 Task: Look for space in Venado Tuerto, Argentina from 12th  August, 2023 to 15th August, 2023 for 3 adults in price range Rs.12000 to Rs.16000. Place can be entire place with 2 bedrooms having 3 beds and 1 bathroom. Property type can be house, flat, guest house. Amenities needed are: heating. Booking option can be shelf check-in. Required host language is English.
Action: Mouse moved to (428, 89)
Screenshot: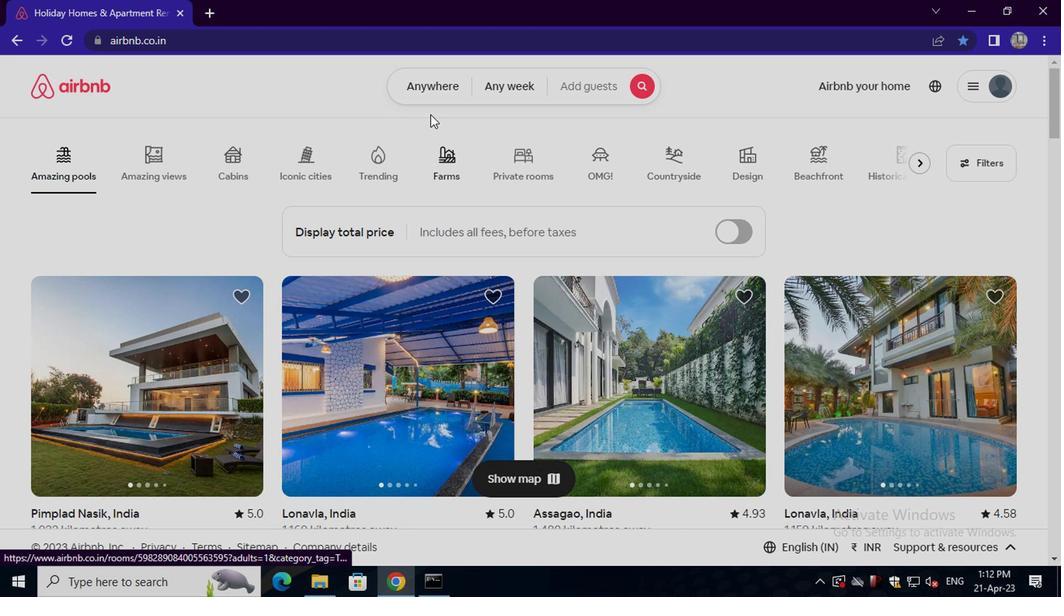 
Action: Mouse pressed left at (428, 89)
Screenshot: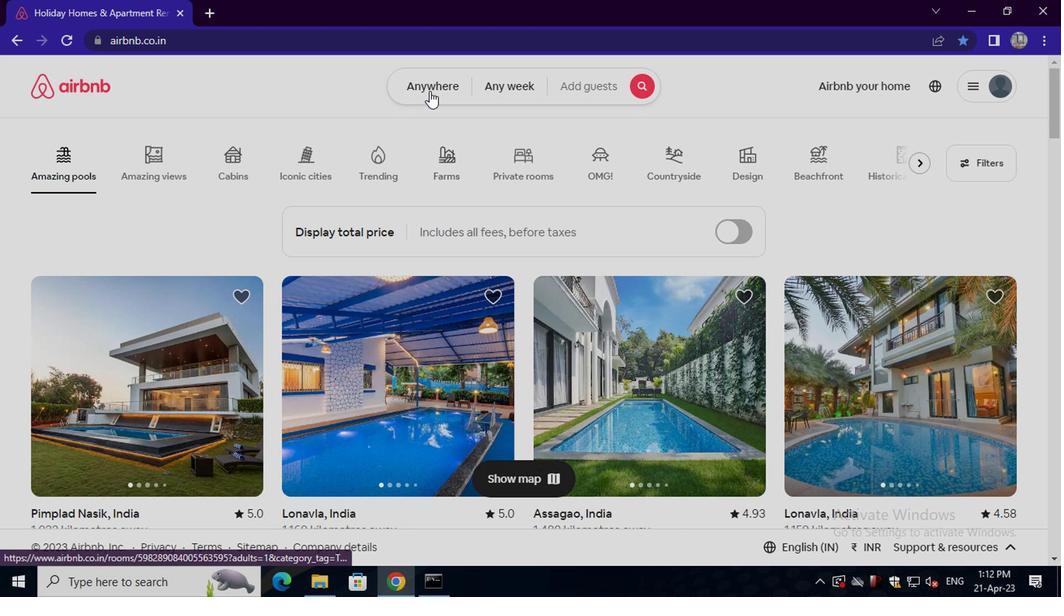 
Action: Mouse moved to (314, 150)
Screenshot: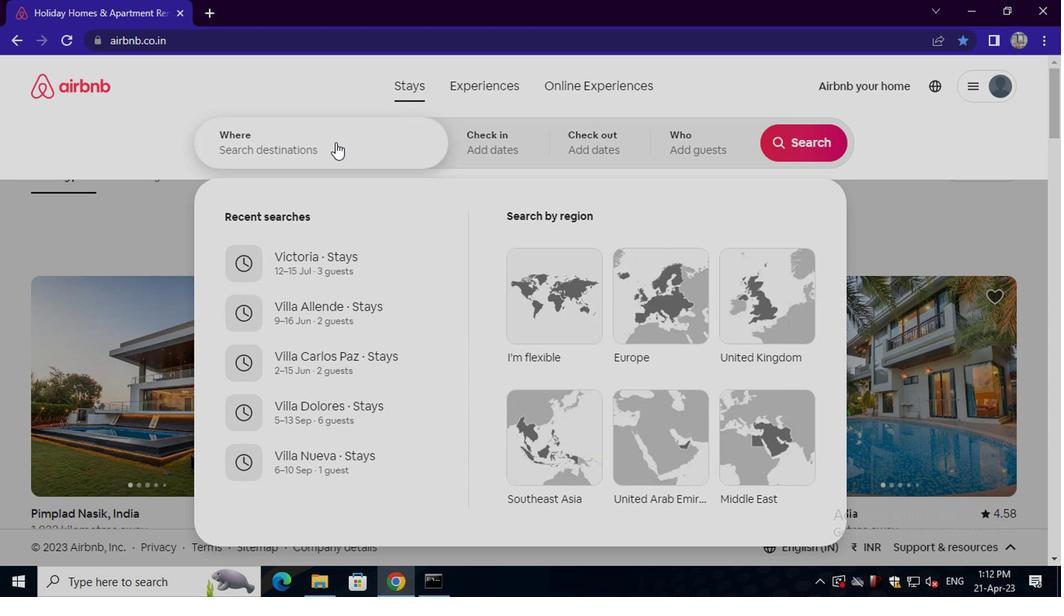 
Action: Mouse pressed left at (314, 150)
Screenshot: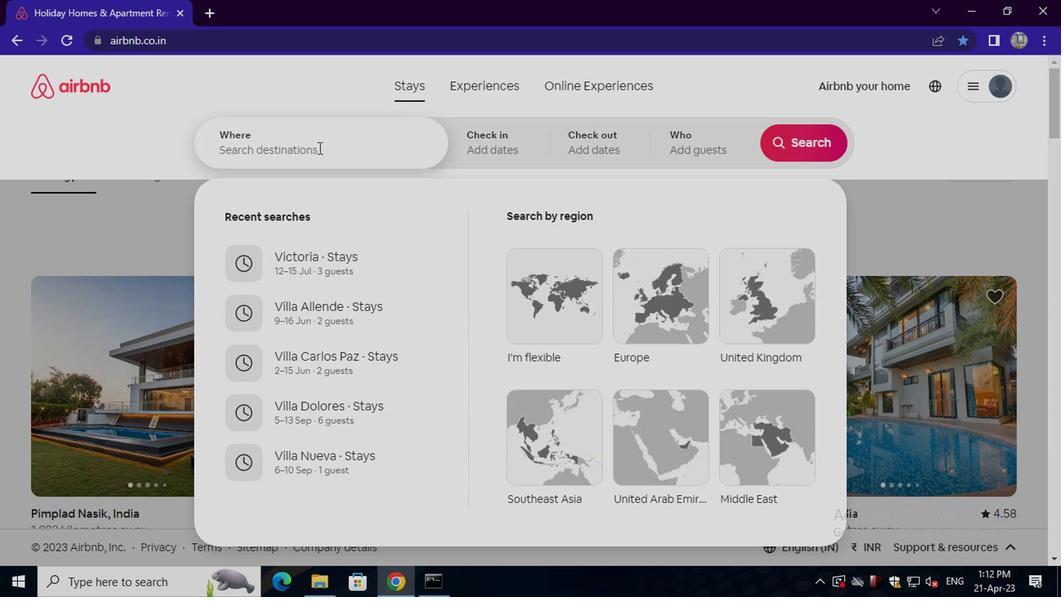 
Action: Key pressed venado
Screenshot: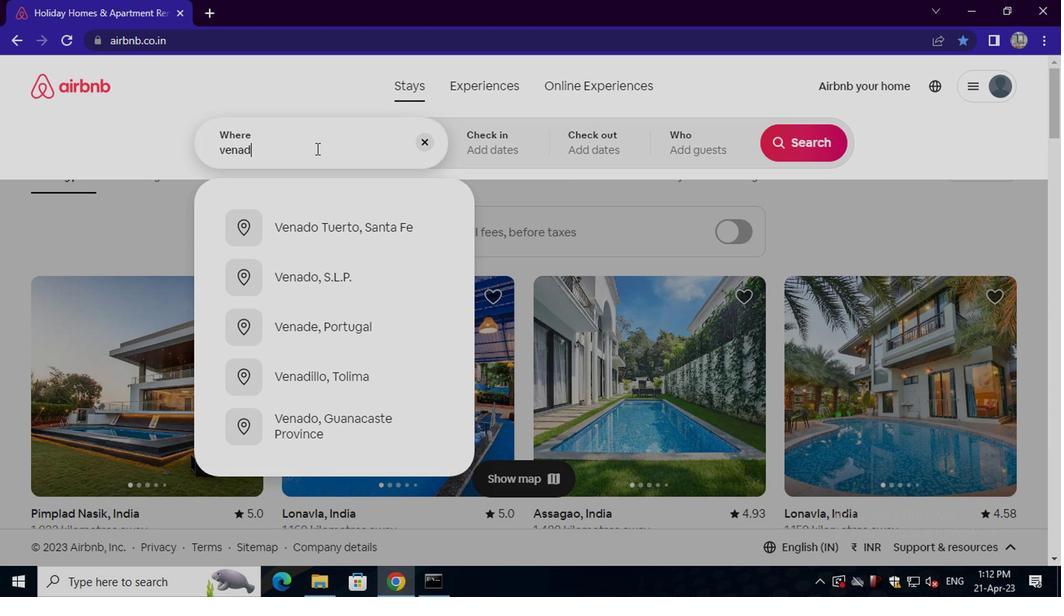 
Action: Mouse moved to (316, 230)
Screenshot: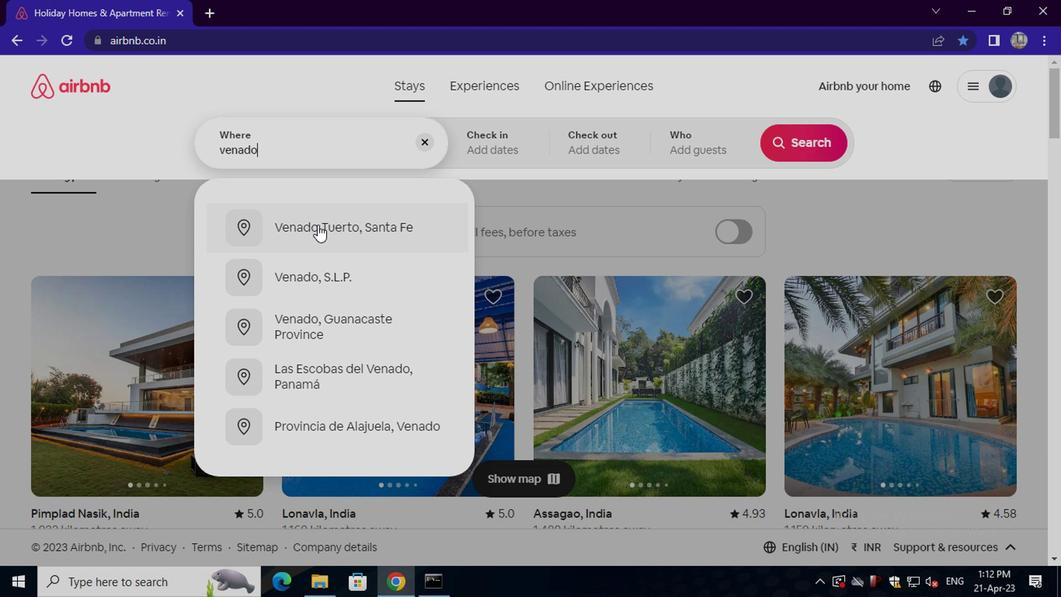 
Action: Mouse pressed left at (316, 230)
Screenshot: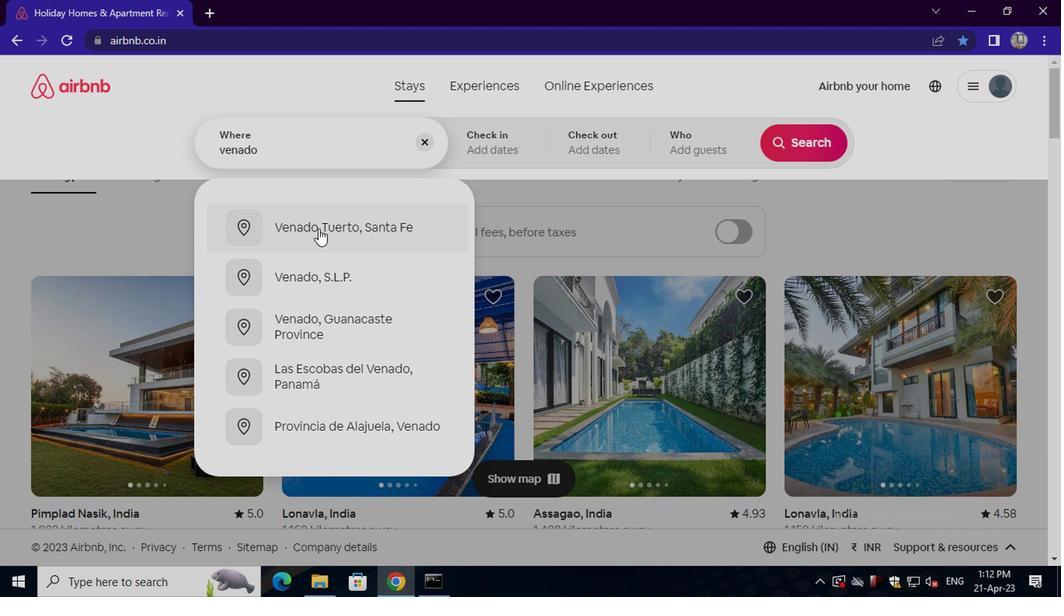 
Action: Mouse moved to (790, 265)
Screenshot: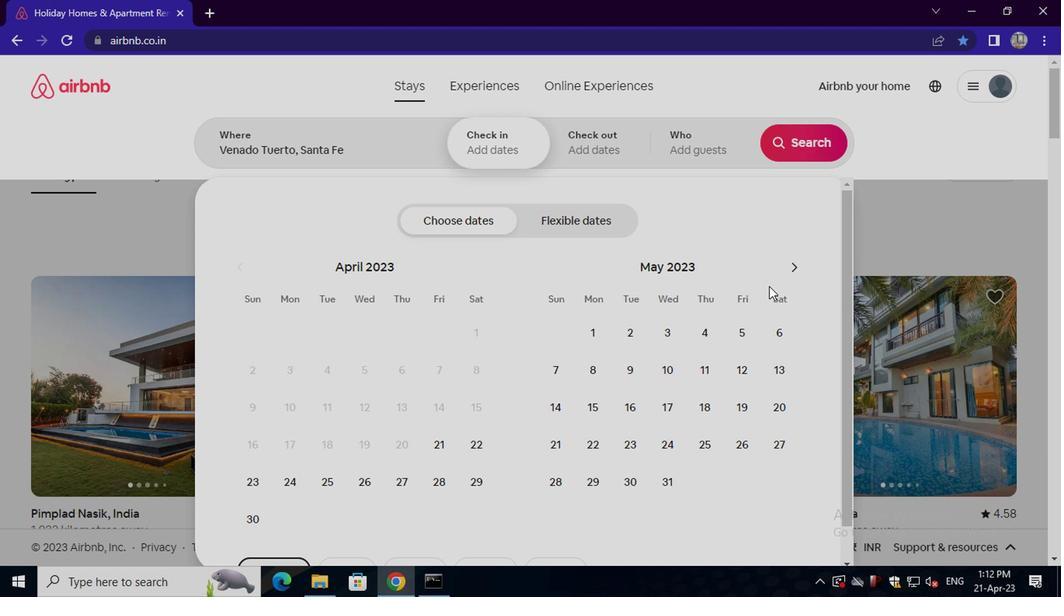 
Action: Mouse pressed left at (790, 265)
Screenshot: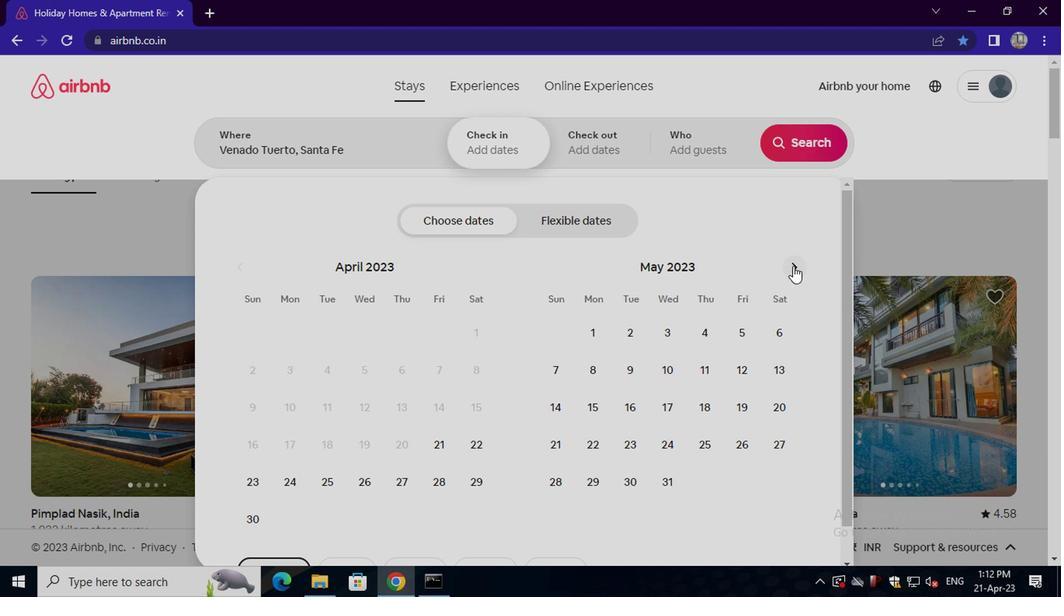 
Action: Mouse moved to (791, 265)
Screenshot: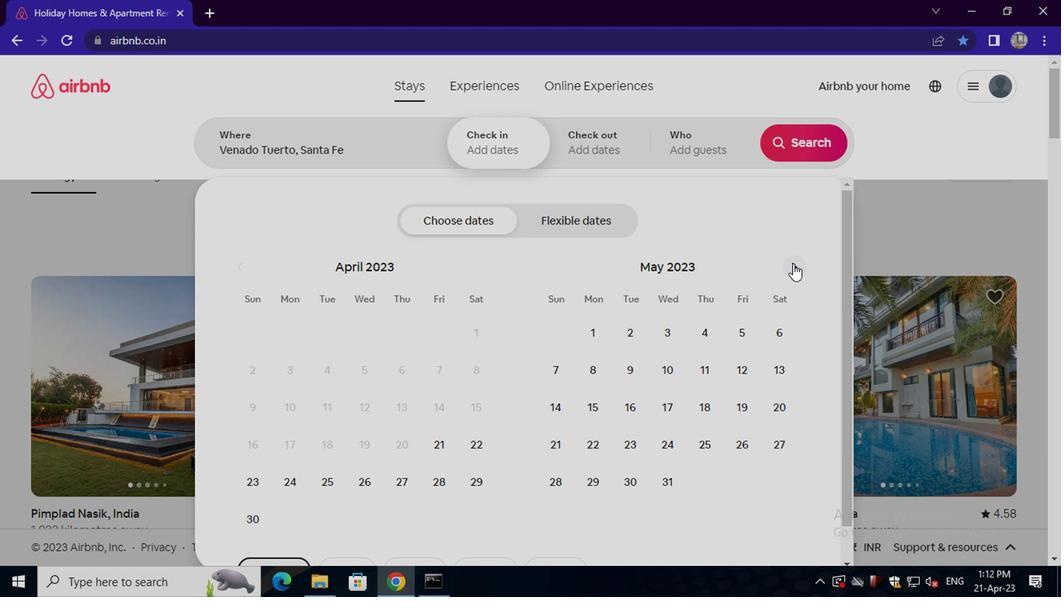 
Action: Mouse pressed left at (791, 265)
Screenshot: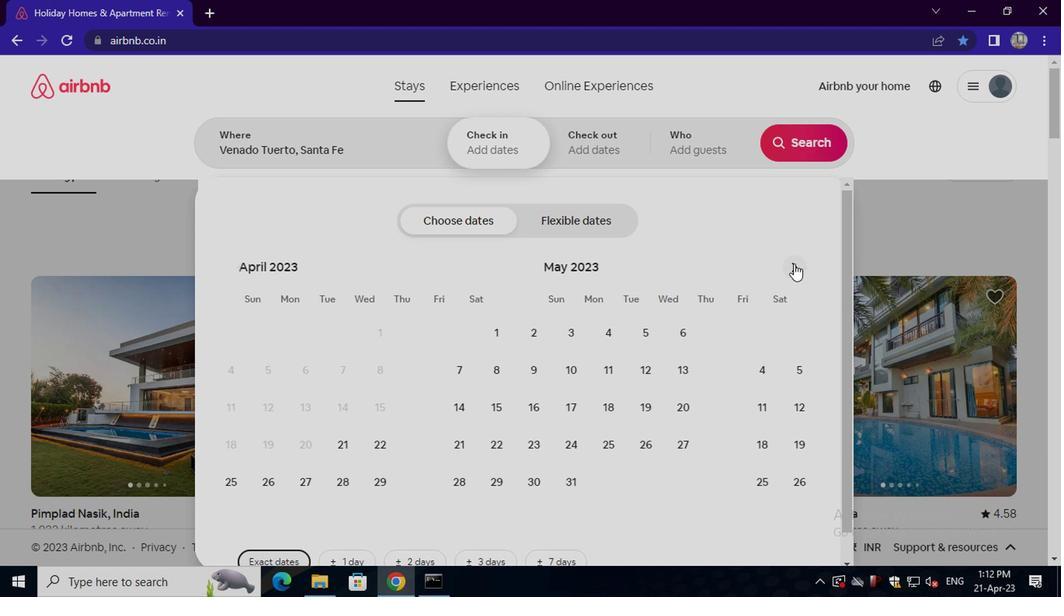 
Action: Mouse pressed left at (791, 265)
Screenshot: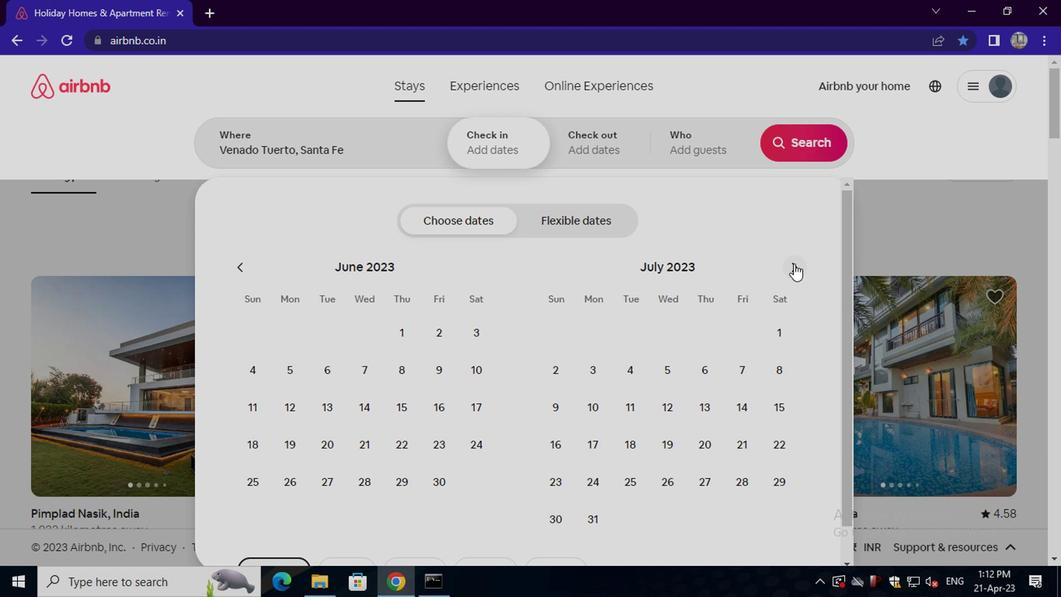 
Action: Mouse moved to (768, 374)
Screenshot: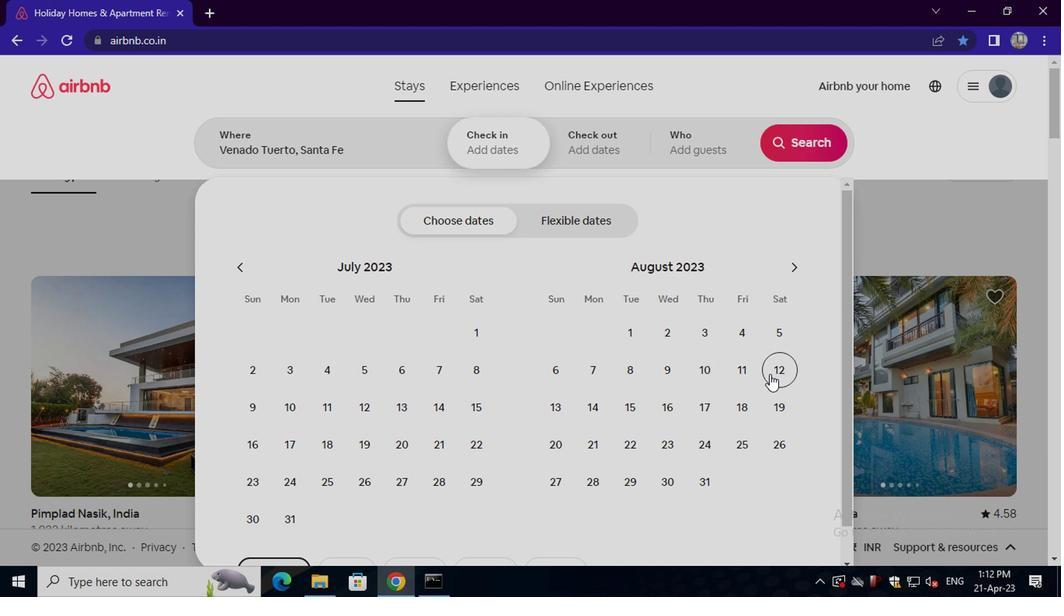 
Action: Mouse pressed left at (768, 374)
Screenshot: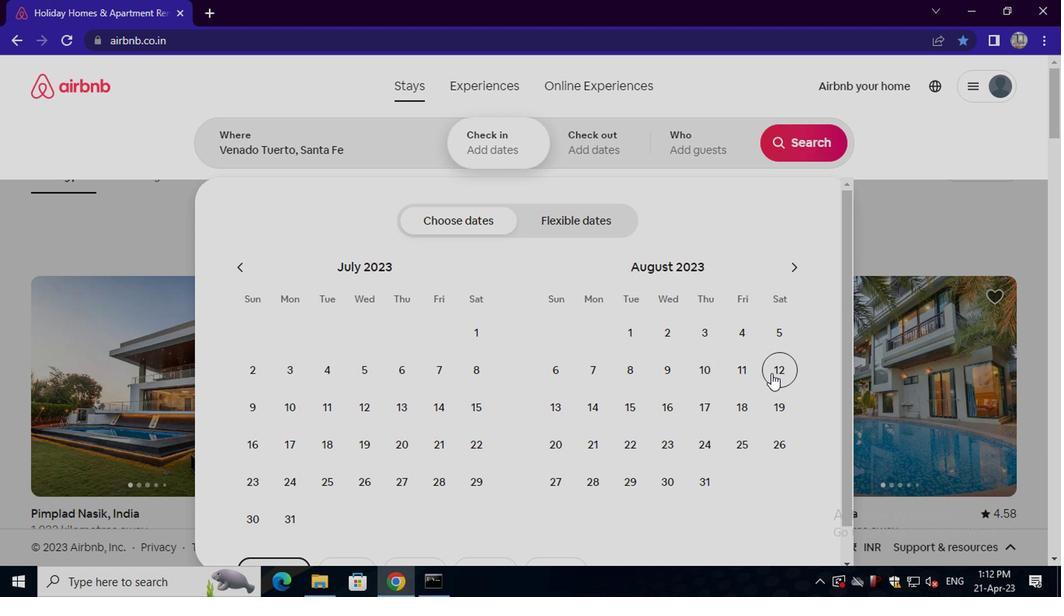 
Action: Mouse moved to (624, 401)
Screenshot: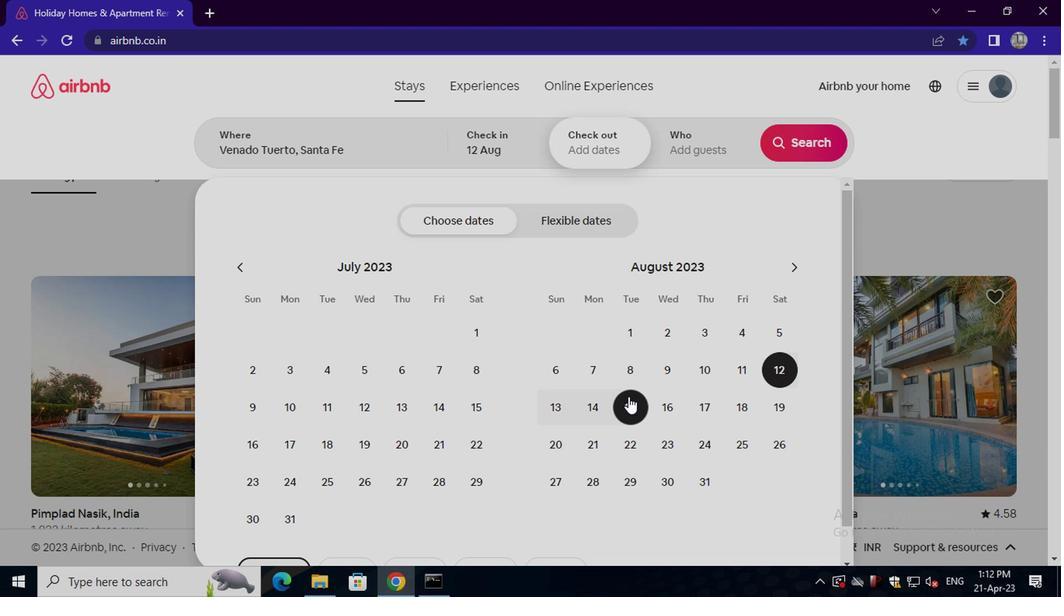 
Action: Mouse pressed left at (624, 401)
Screenshot: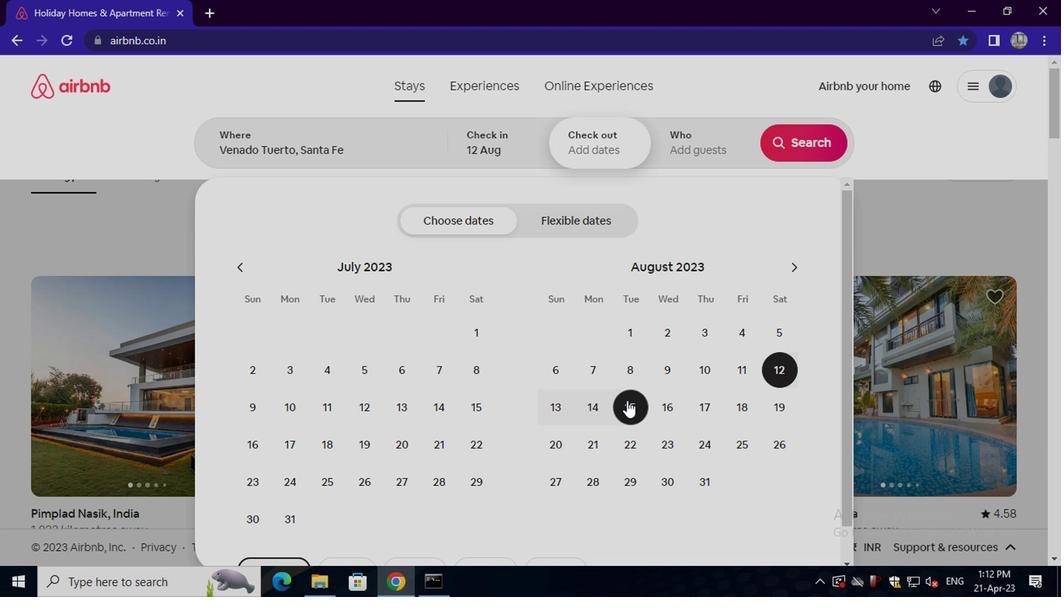 
Action: Mouse moved to (694, 129)
Screenshot: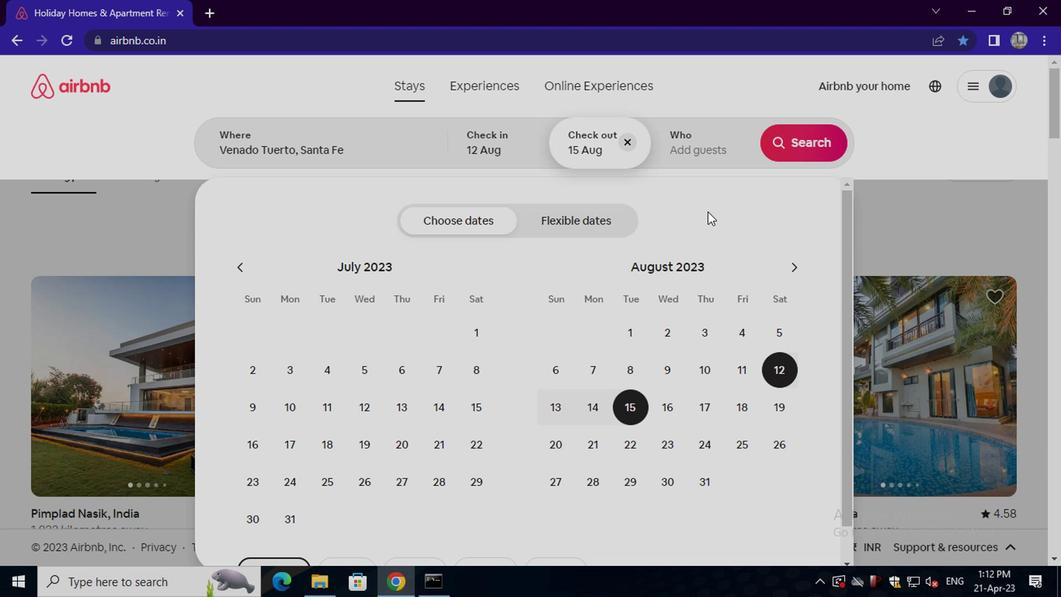 
Action: Mouse pressed left at (694, 129)
Screenshot: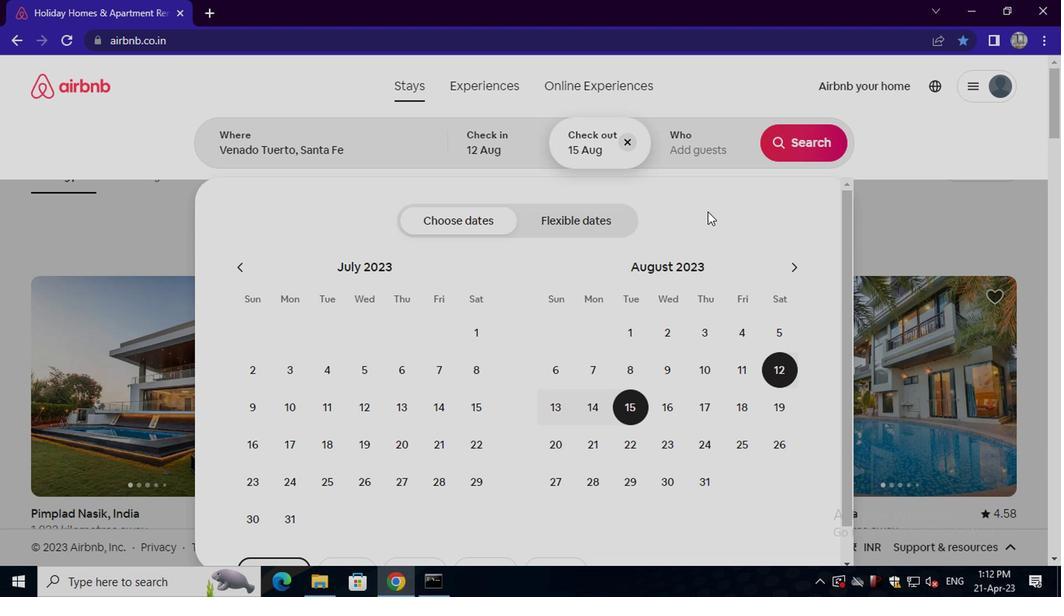 
Action: Mouse moved to (799, 220)
Screenshot: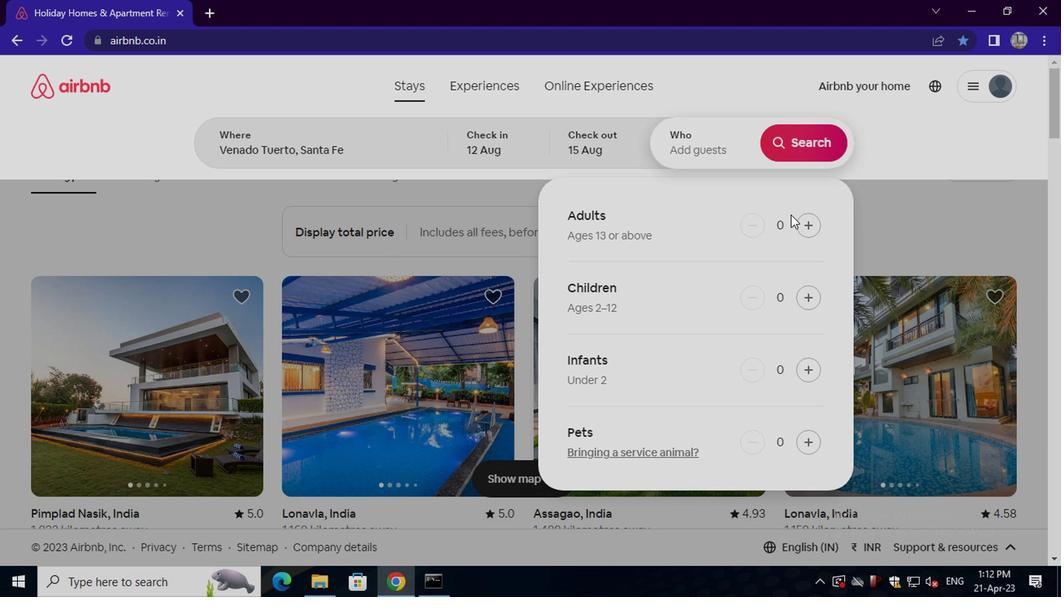 
Action: Mouse pressed left at (799, 220)
Screenshot: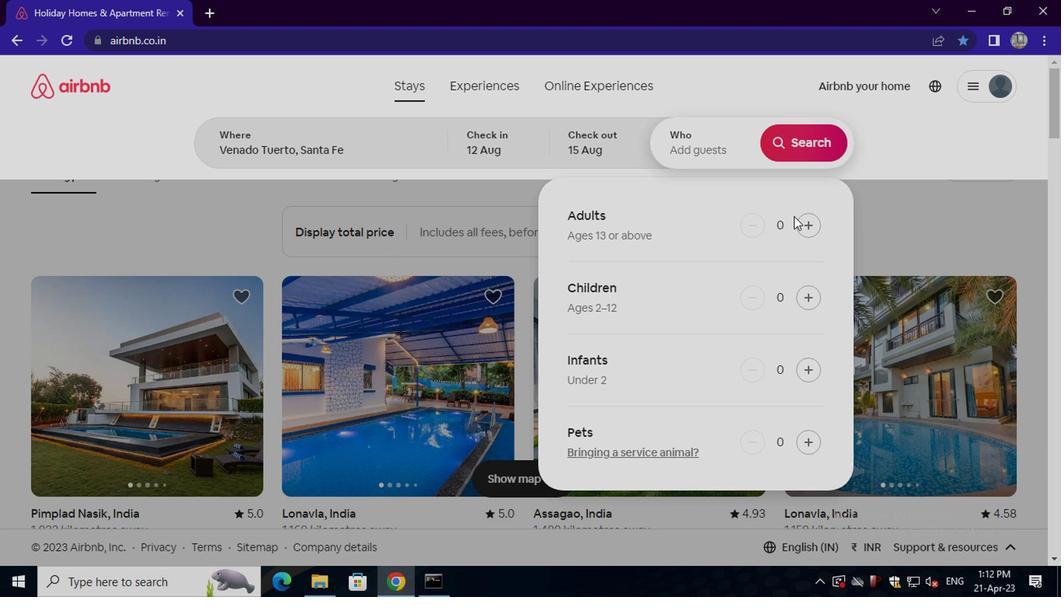 
Action: Mouse pressed left at (799, 220)
Screenshot: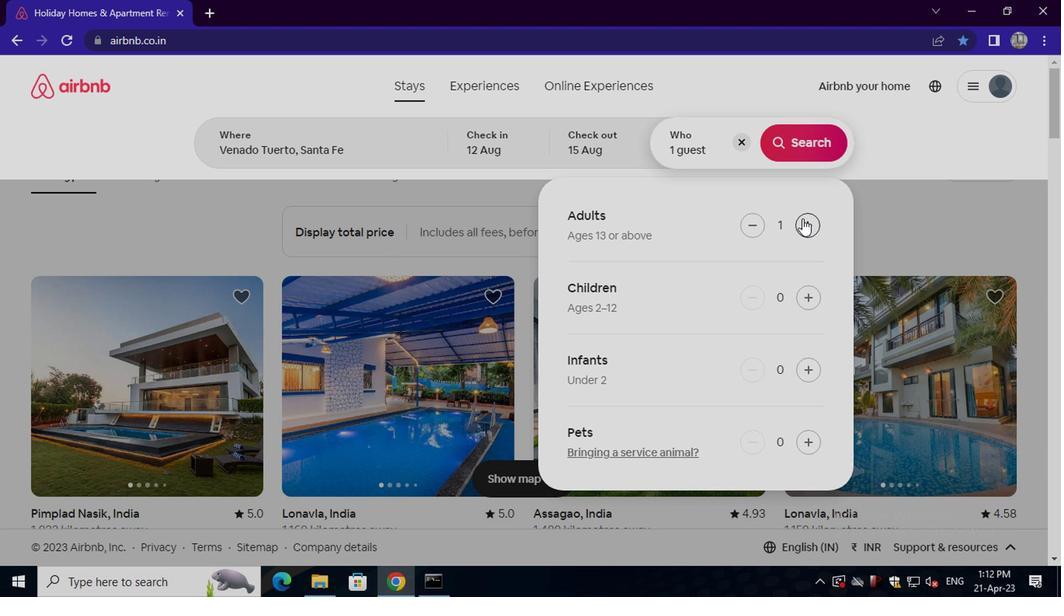
Action: Mouse pressed left at (799, 220)
Screenshot: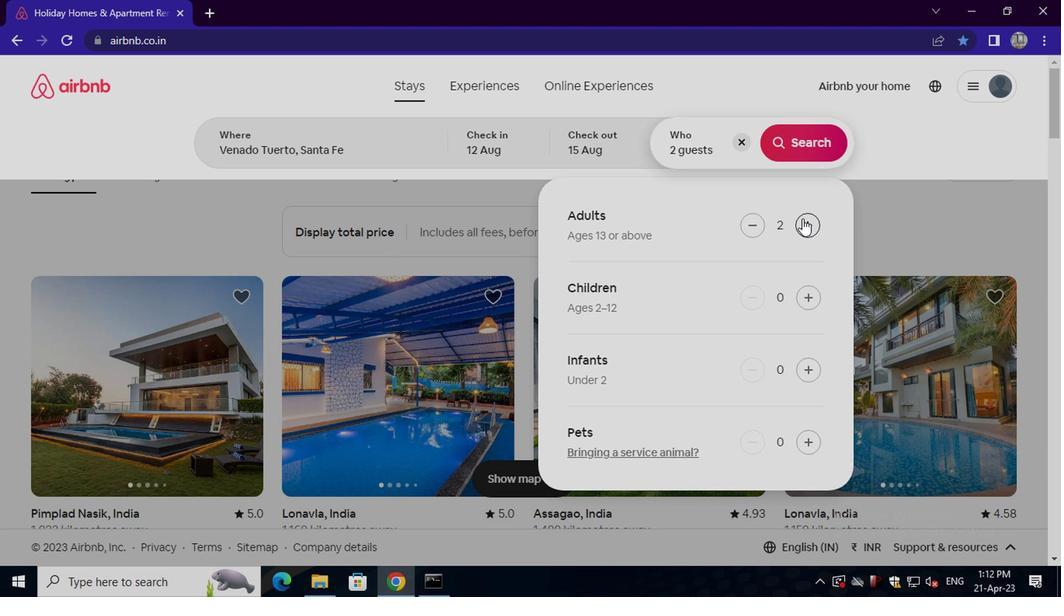 
Action: Mouse moved to (802, 148)
Screenshot: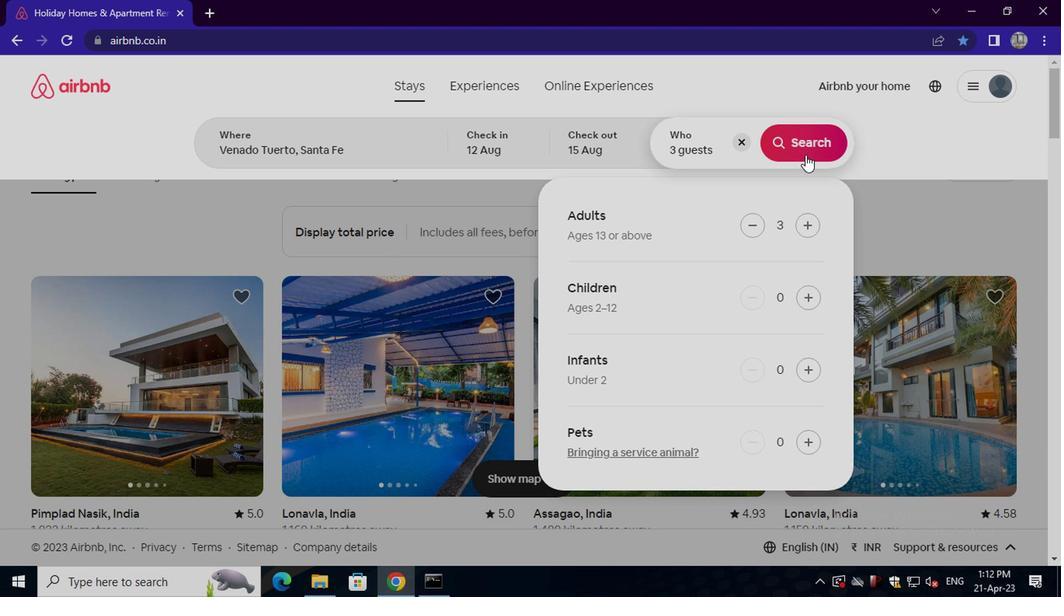 
Action: Mouse pressed left at (802, 148)
Screenshot: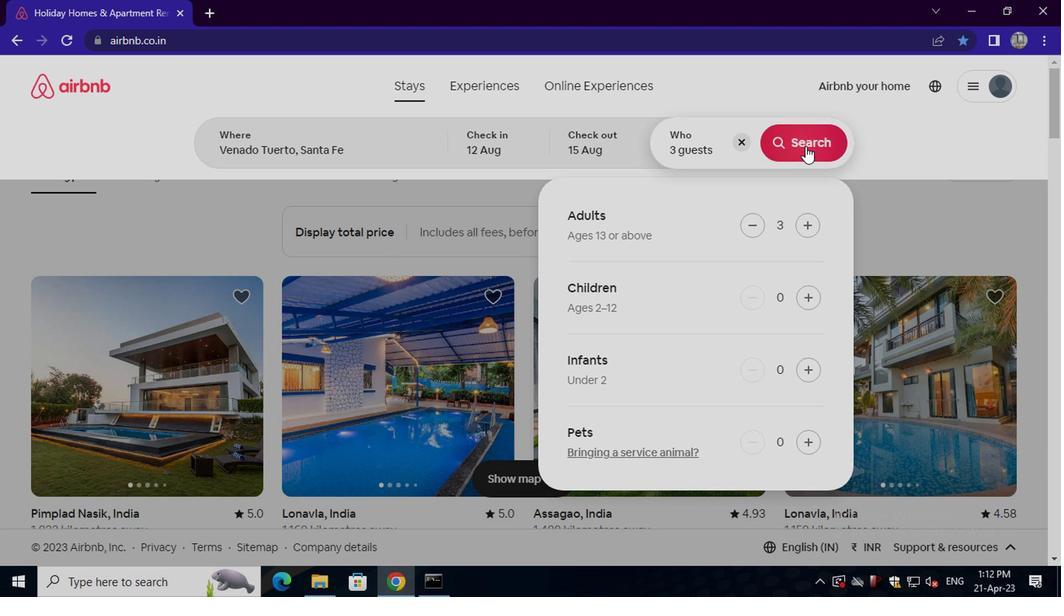 
Action: Mouse moved to (991, 153)
Screenshot: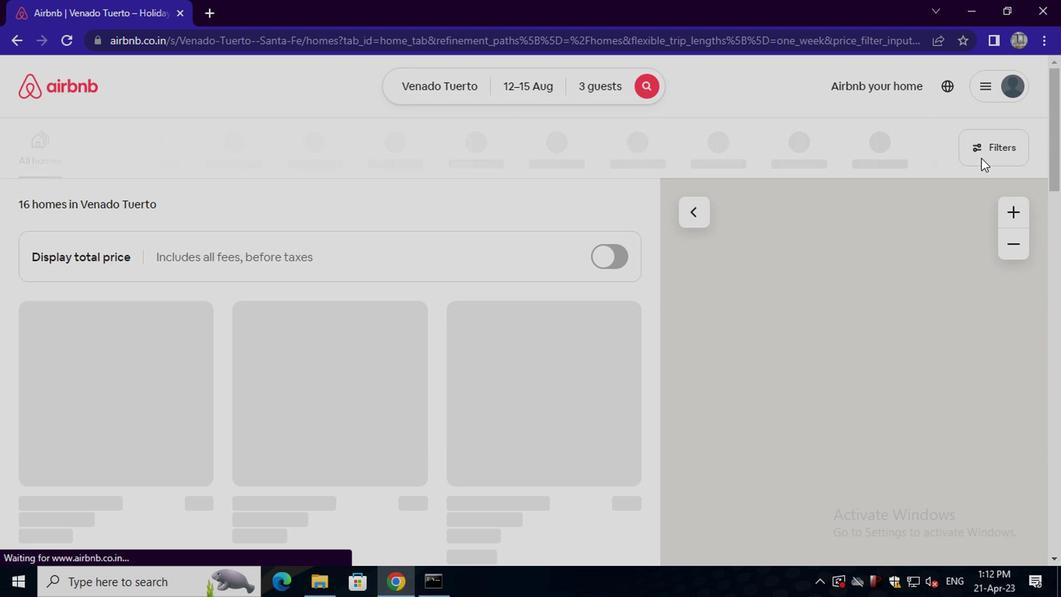 
Action: Mouse pressed left at (991, 153)
Screenshot: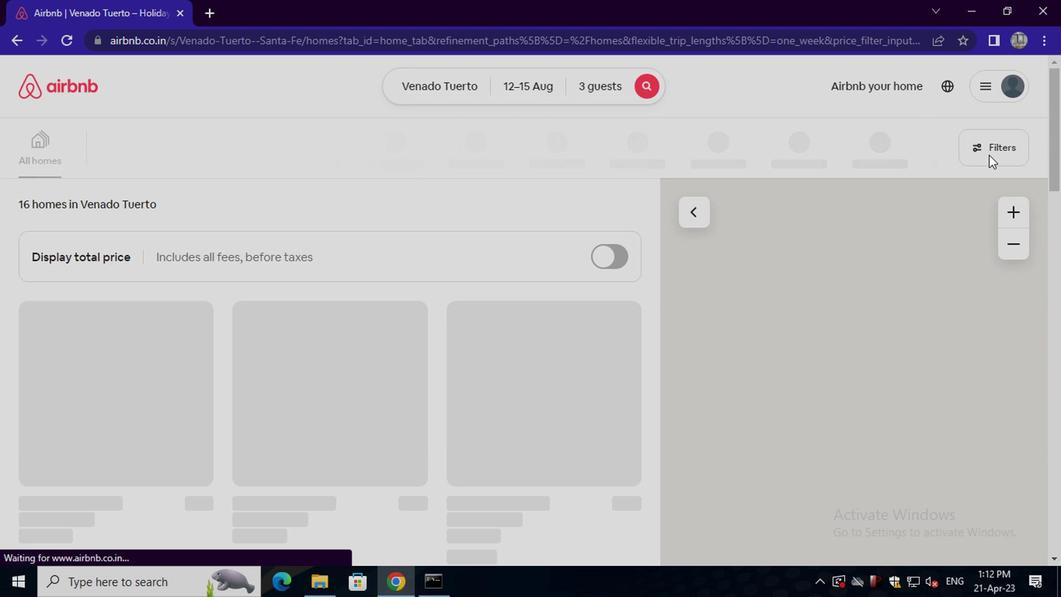 
Action: Mouse moved to (338, 343)
Screenshot: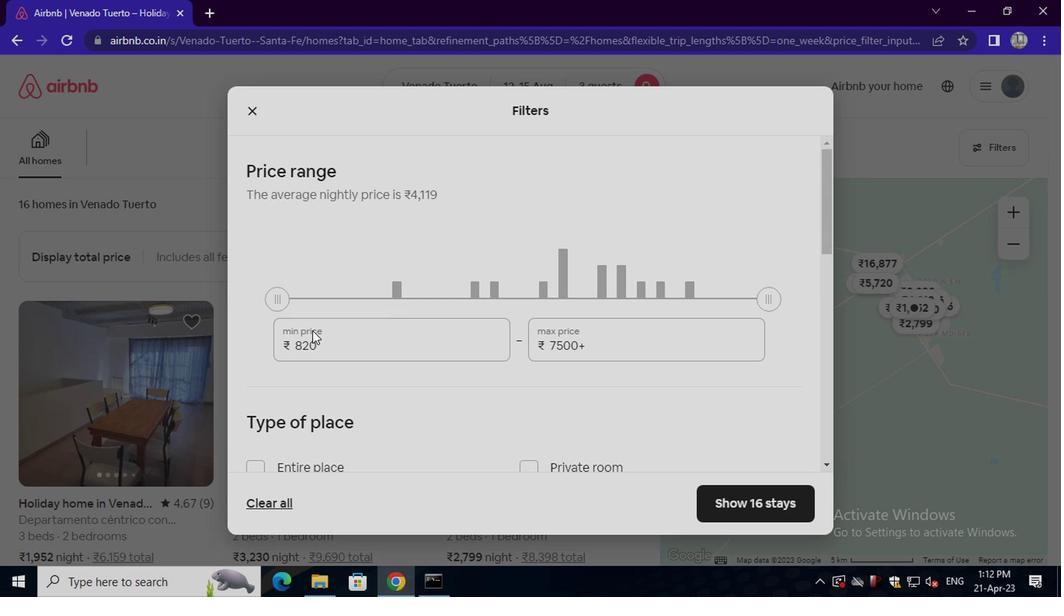 
Action: Mouse pressed left at (338, 343)
Screenshot: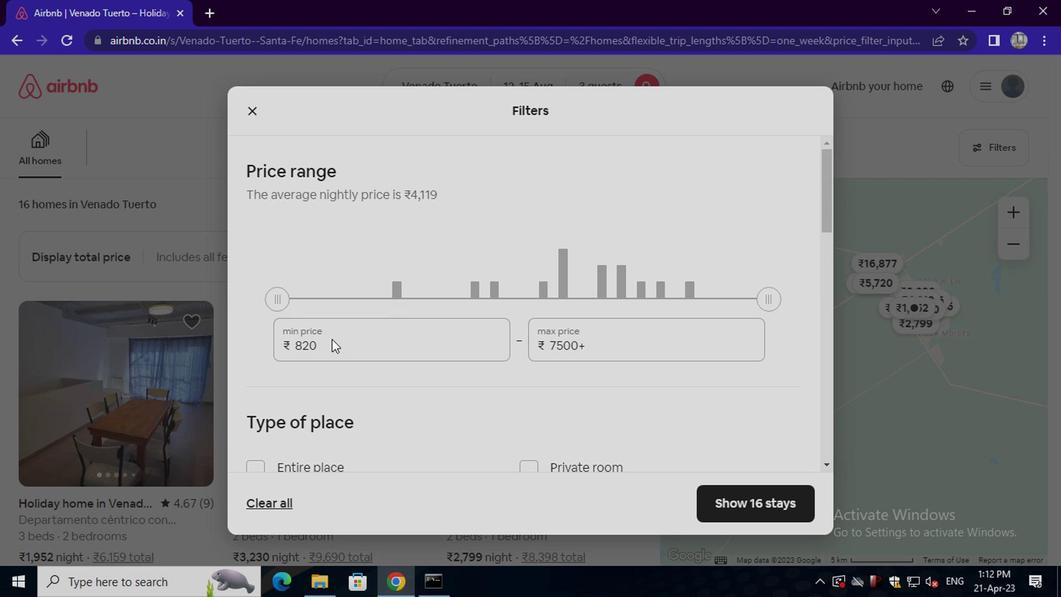 
Action: Mouse moved to (338, 345)
Screenshot: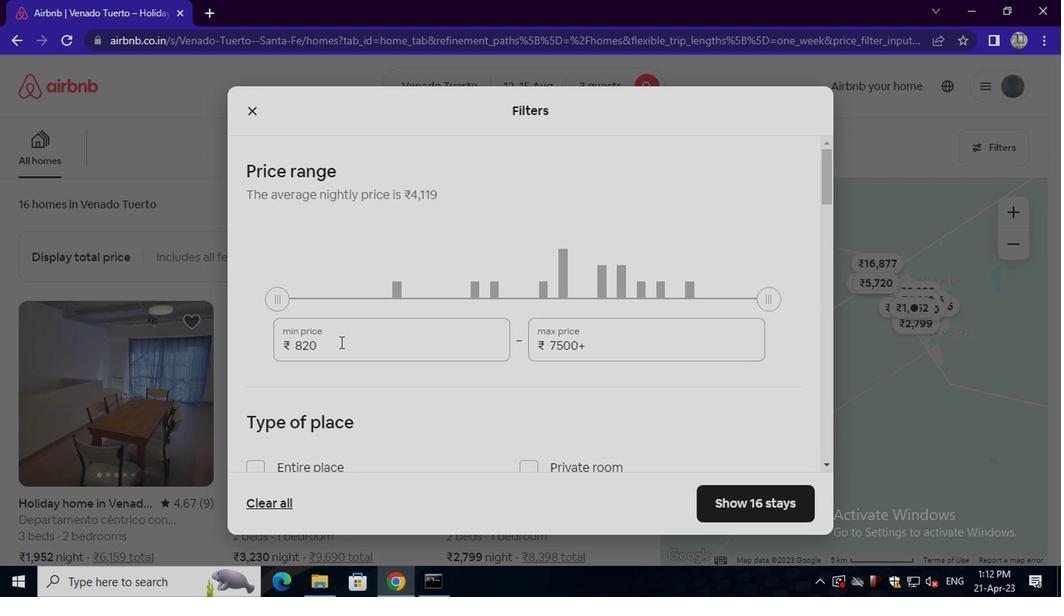 
Action: Key pressed <Key.backspace><Key.backspace><Key.backspace><Key.backspace><Key.backspace><Key.backspace><Key.backspace><Key.backspace><Key.backspace>12000
Screenshot: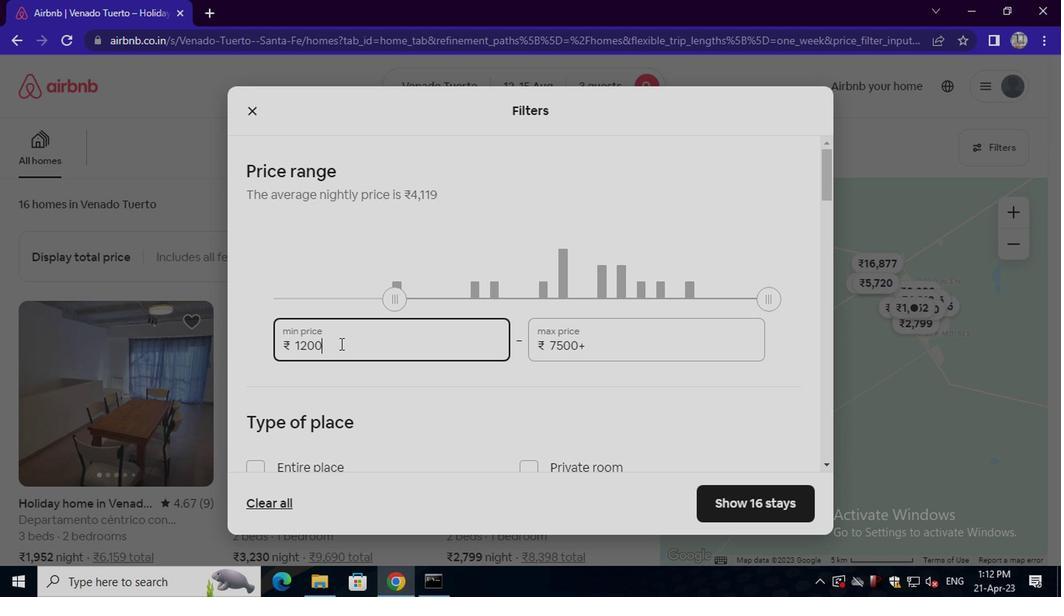 
Action: Mouse moved to (601, 349)
Screenshot: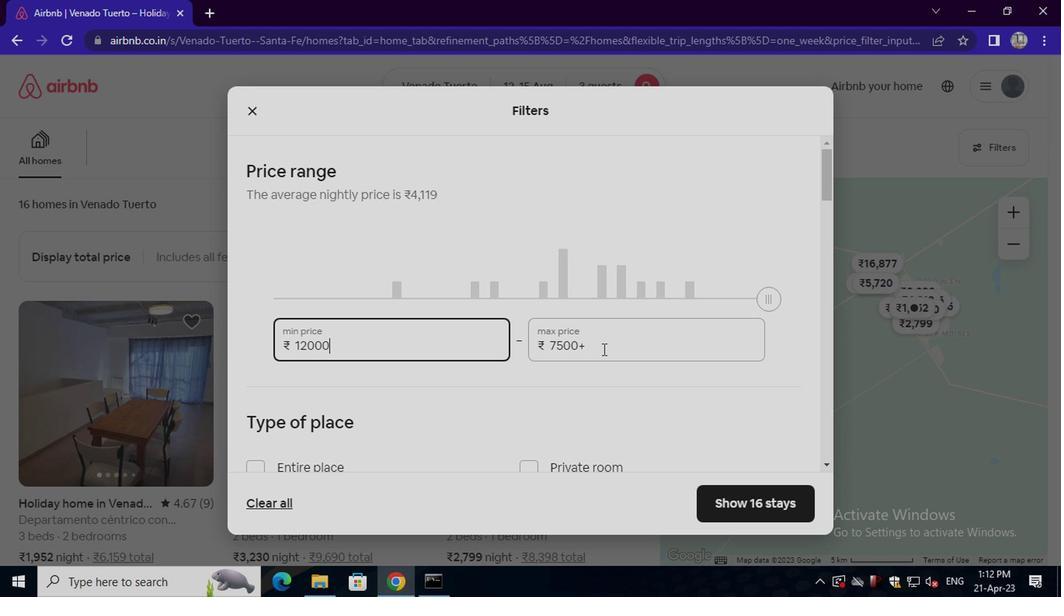 
Action: Mouse pressed left at (601, 349)
Screenshot: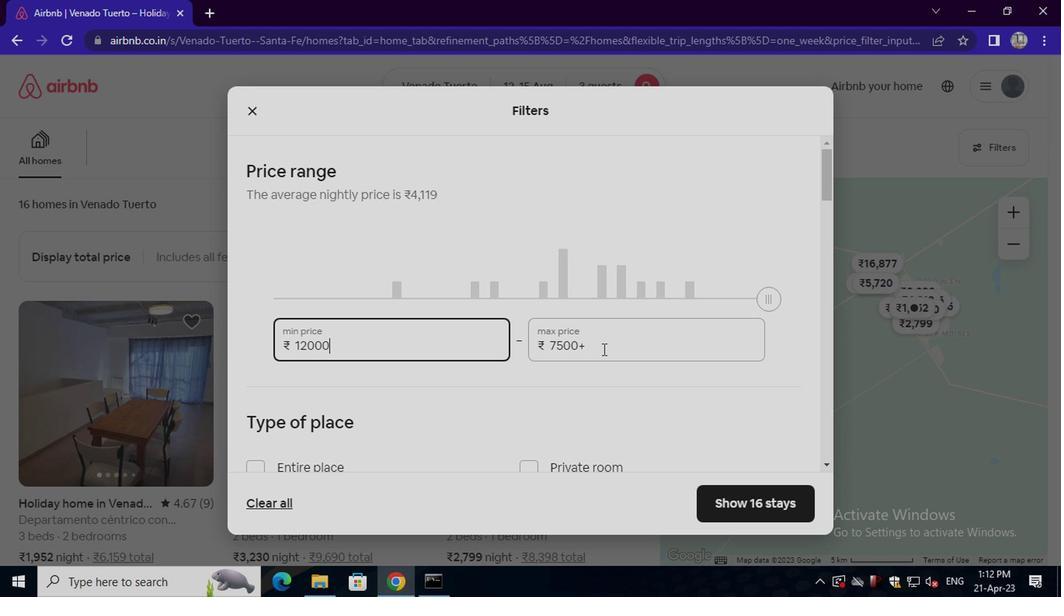 
Action: Mouse moved to (606, 354)
Screenshot: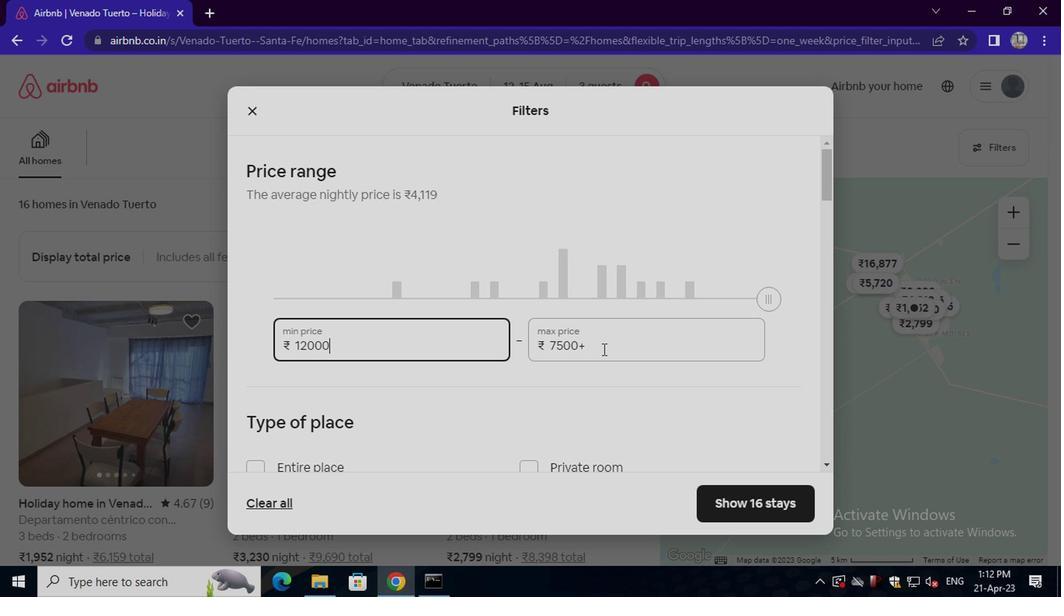 
Action: Key pressed <Key.backspace><Key.backspace><Key.backspace><Key.backspace><Key.backspace><Key.backspace><Key.backspace><Key.backspace><Key.backspace><Key.backspace><Key.backspace><Key.backspace><Key.backspace><Key.backspace><Key.backspace>16000
Screenshot: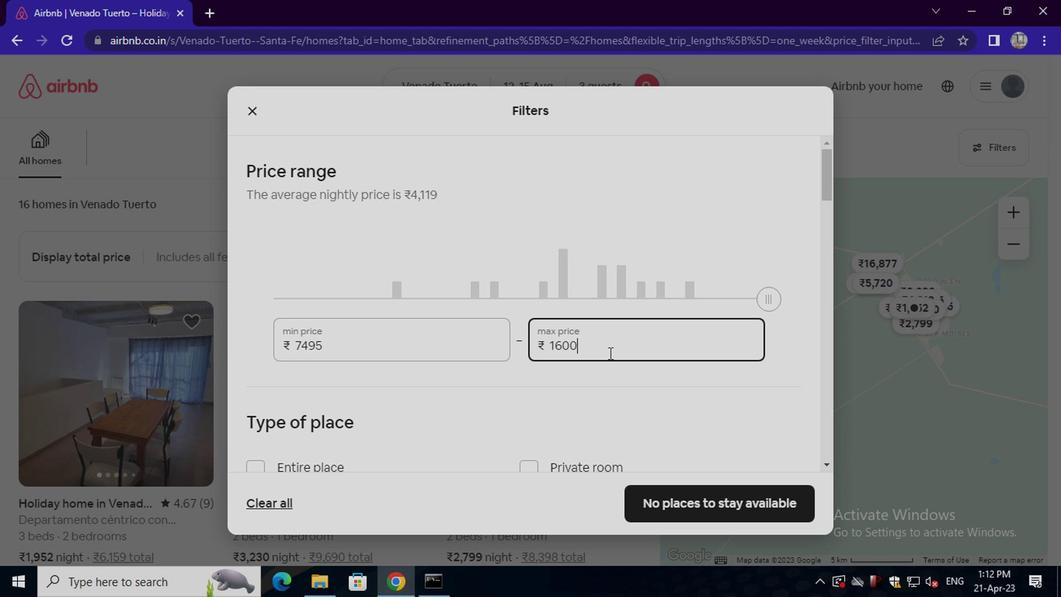
Action: Mouse moved to (605, 357)
Screenshot: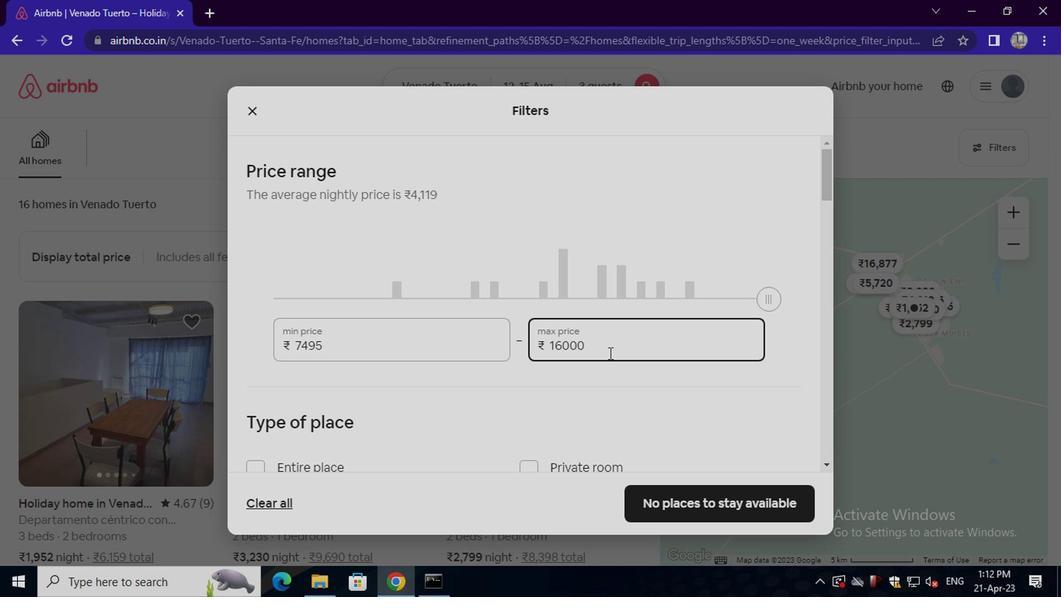 
Action: Mouse scrolled (605, 357) with delta (0, 0)
Screenshot: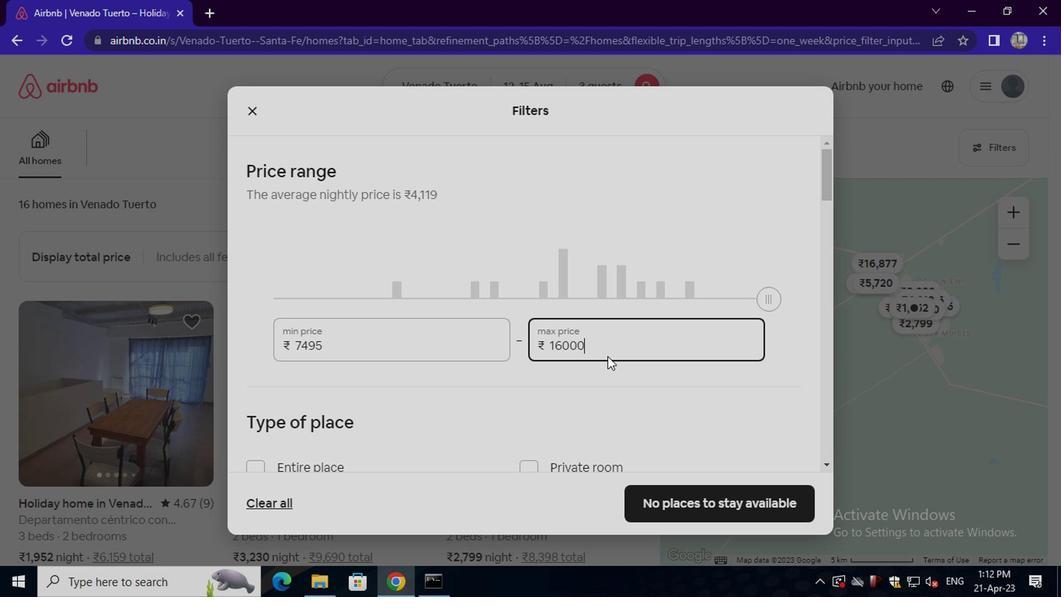 
Action: Mouse scrolled (605, 357) with delta (0, 0)
Screenshot: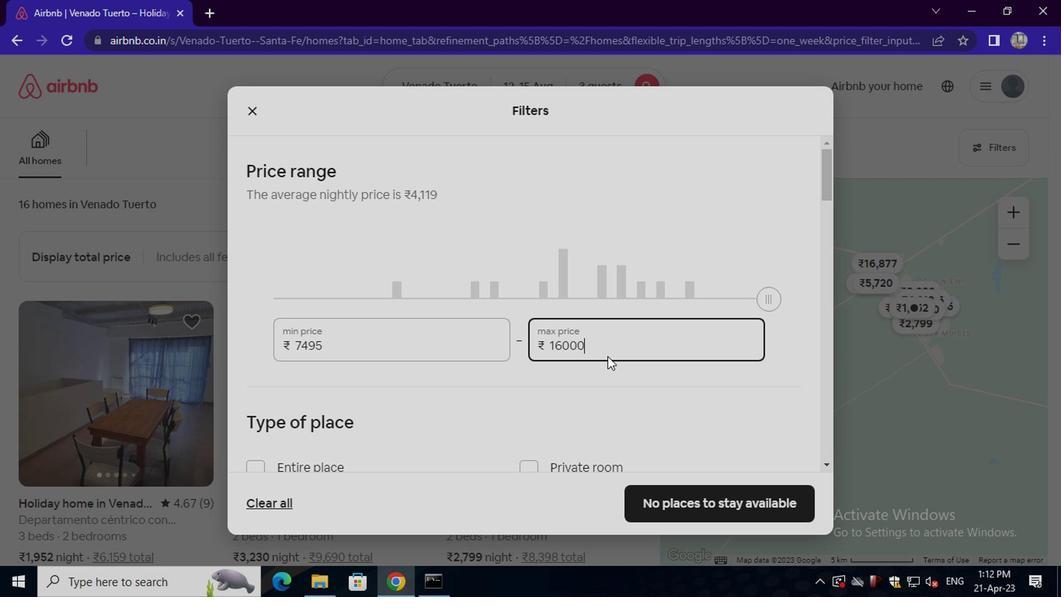 
Action: Mouse moved to (605, 357)
Screenshot: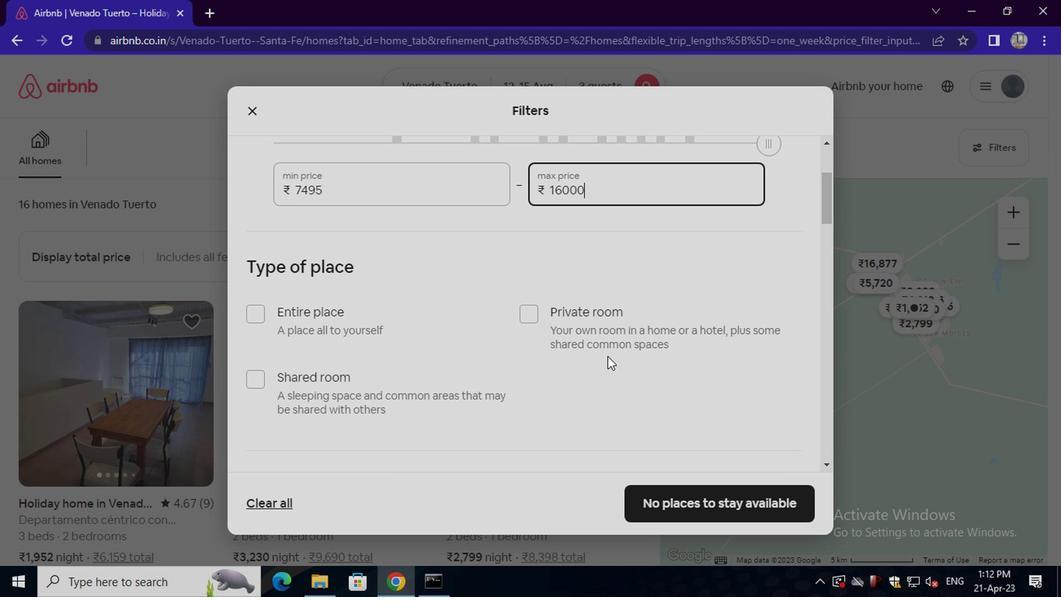 
Action: Mouse scrolled (605, 357) with delta (0, 0)
Screenshot: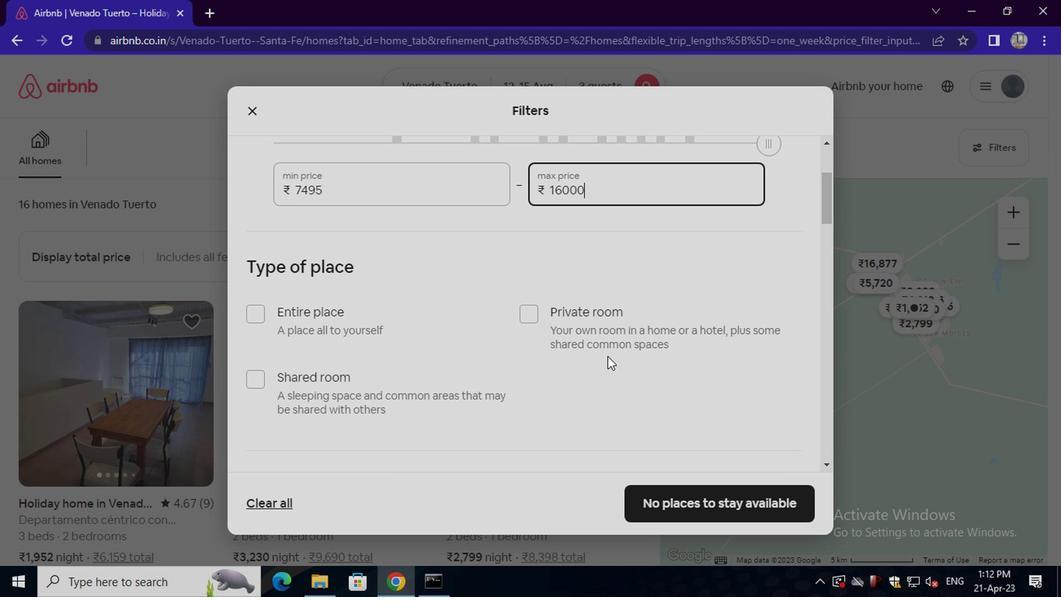 
Action: Mouse moved to (299, 240)
Screenshot: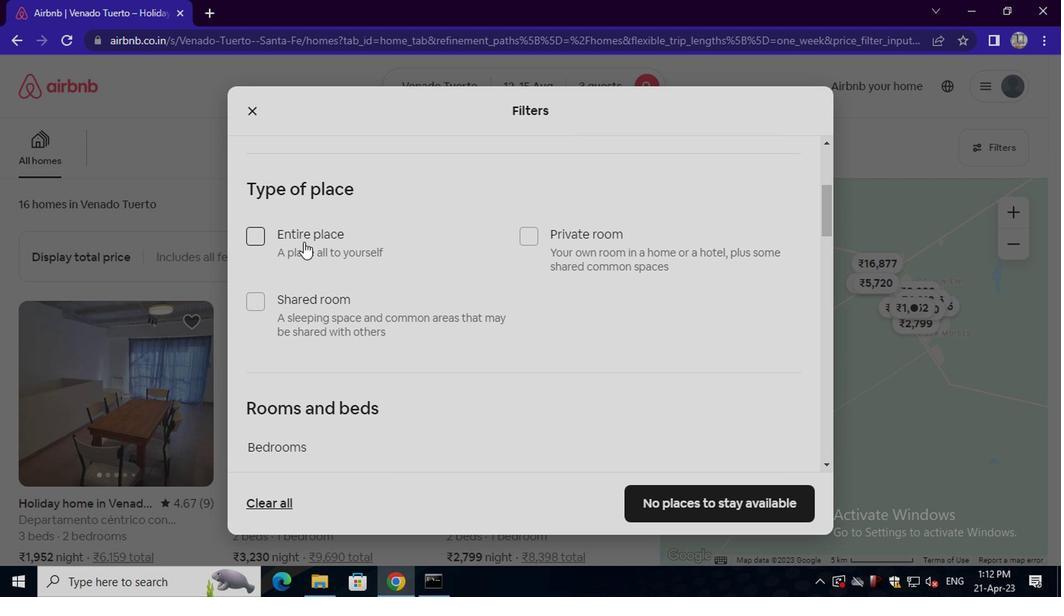 
Action: Mouse pressed left at (299, 240)
Screenshot: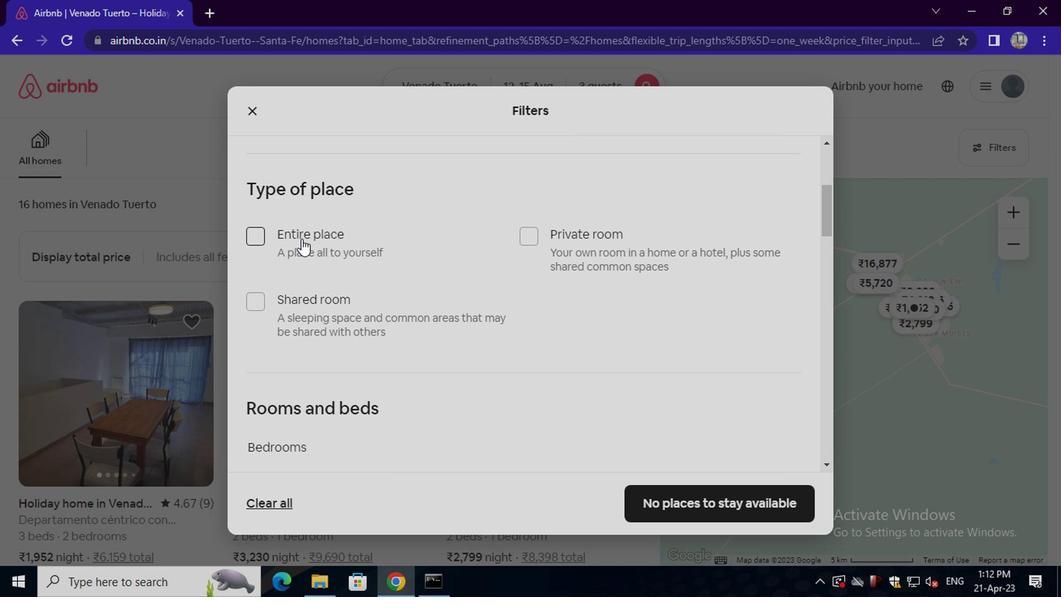 
Action: Mouse moved to (299, 241)
Screenshot: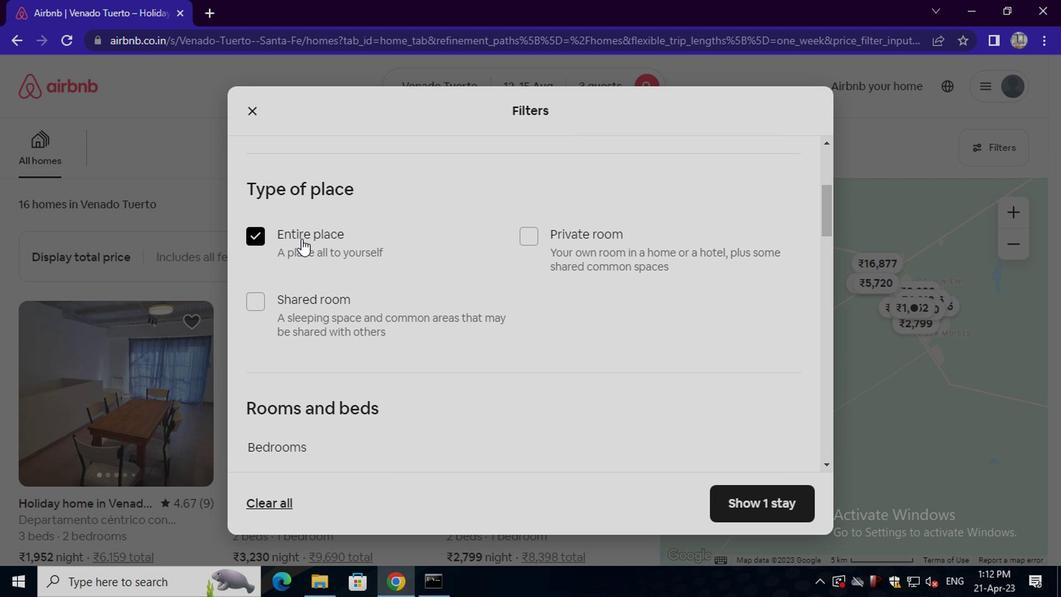 
Action: Mouse scrolled (299, 240) with delta (0, -1)
Screenshot: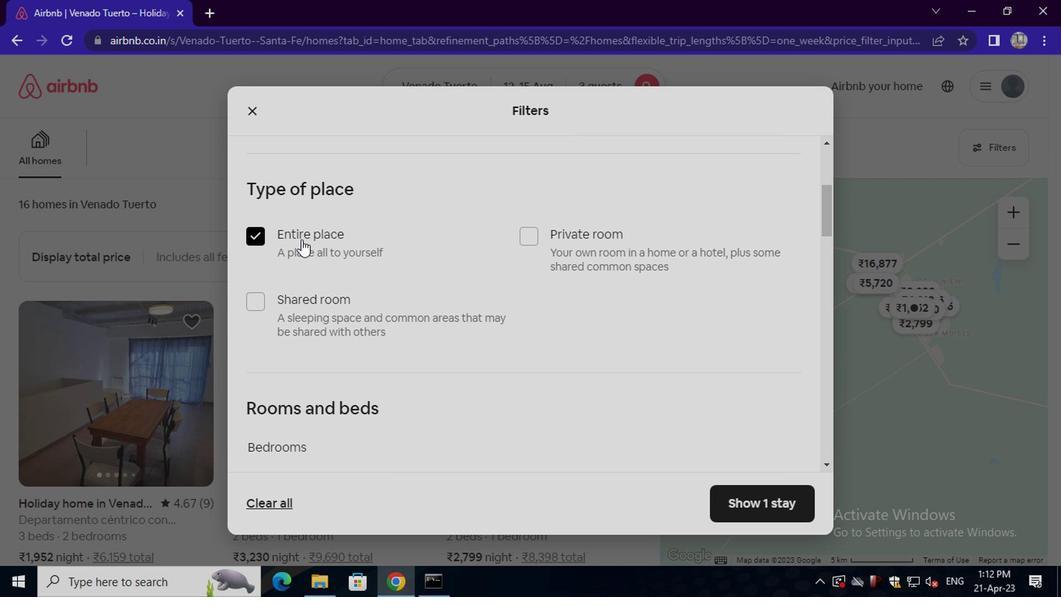 
Action: Mouse scrolled (299, 240) with delta (0, -1)
Screenshot: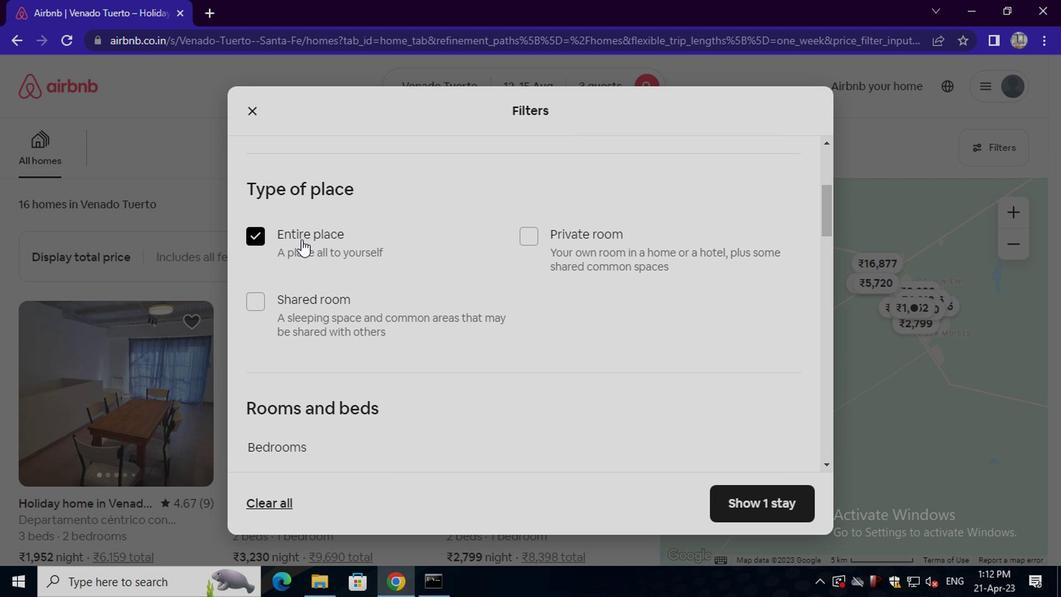 
Action: Mouse scrolled (299, 240) with delta (0, -1)
Screenshot: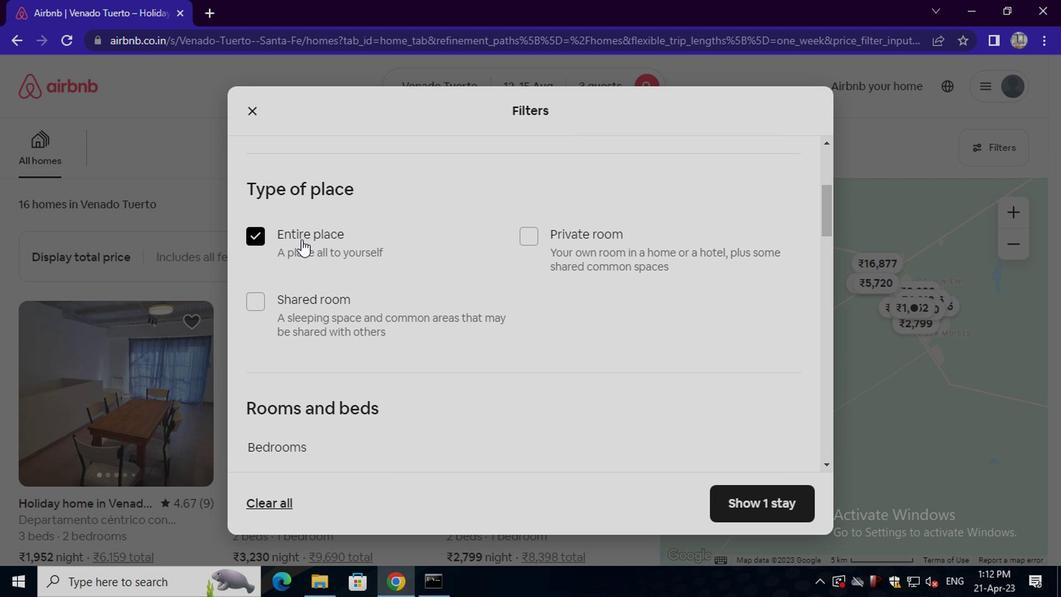 
Action: Mouse moved to (386, 256)
Screenshot: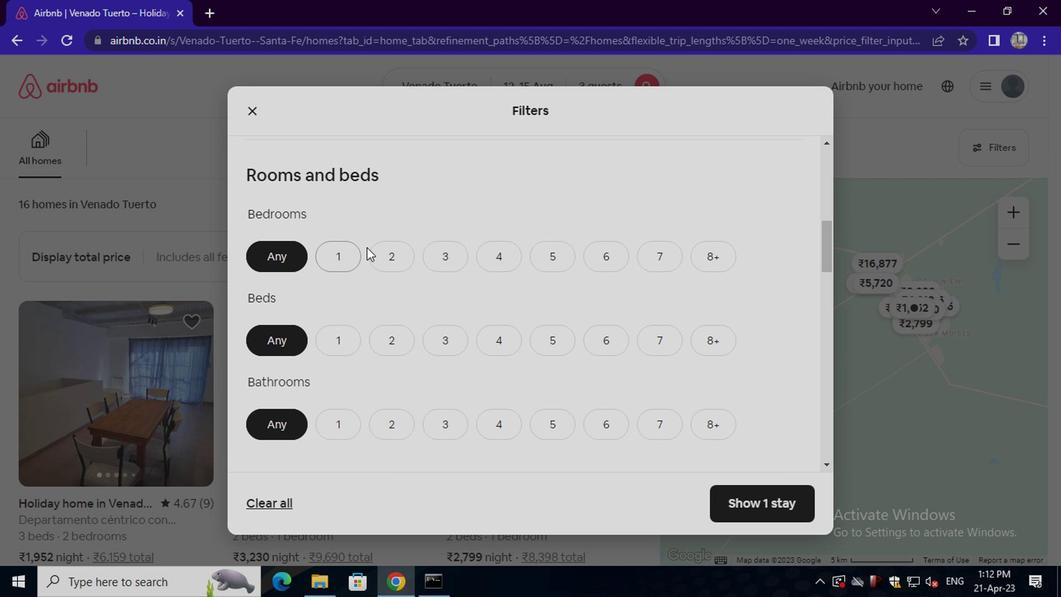 
Action: Mouse pressed left at (386, 256)
Screenshot: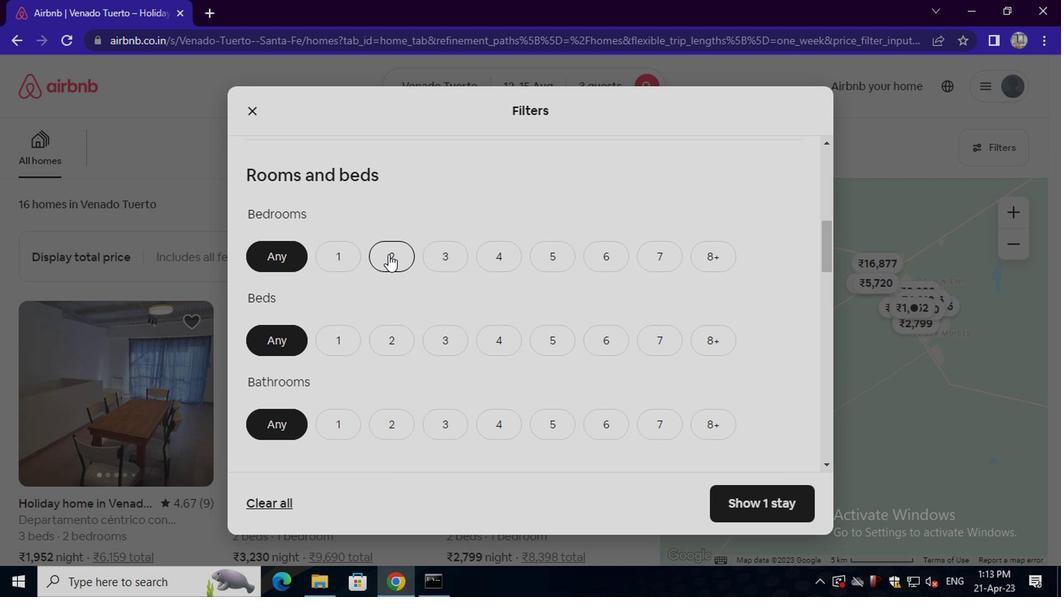 
Action: Mouse moved to (453, 346)
Screenshot: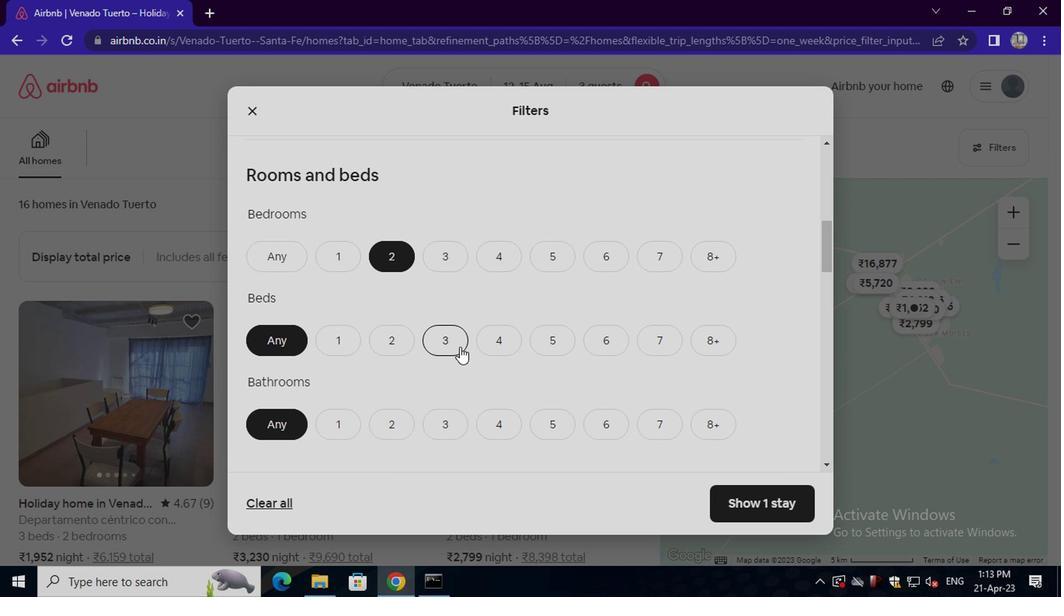 
Action: Mouse pressed left at (453, 346)
Screenshot: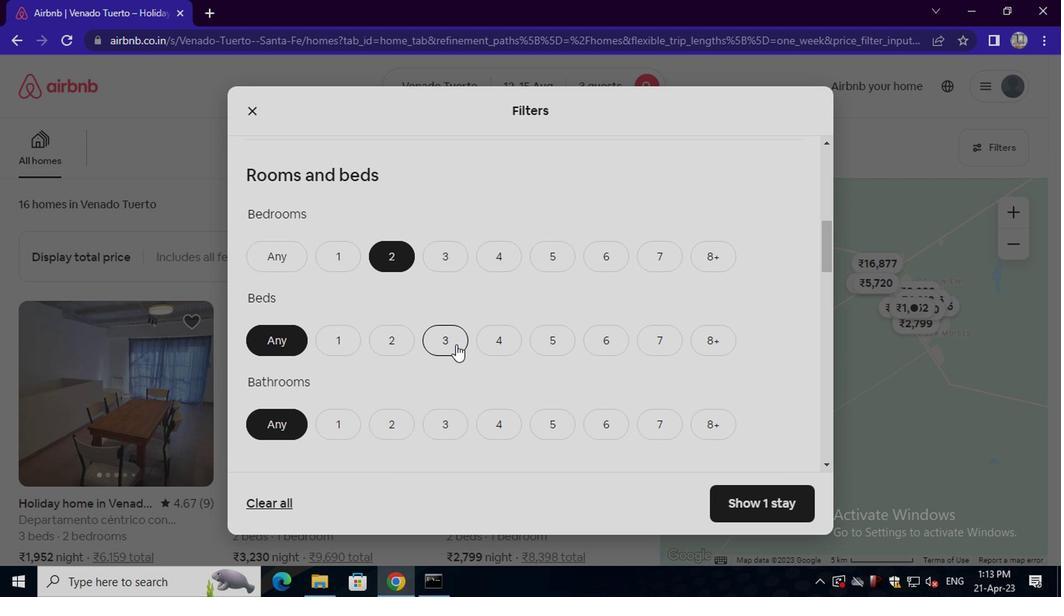 
Action: Mouse moved to (324, 428)
Screenshot: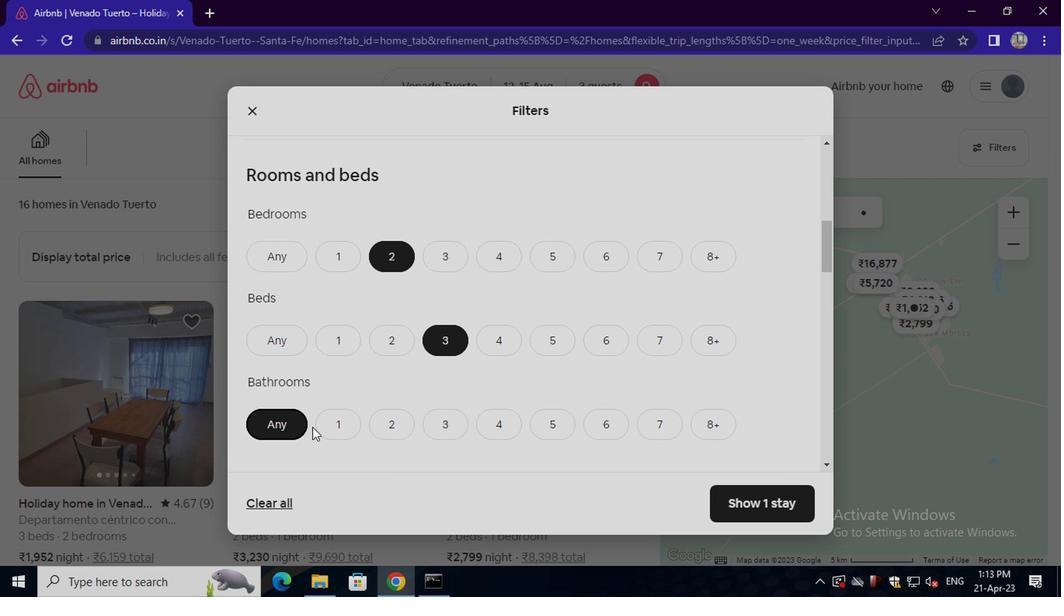 
Action: Mouse pressed left at (324, 428)
Screenshot: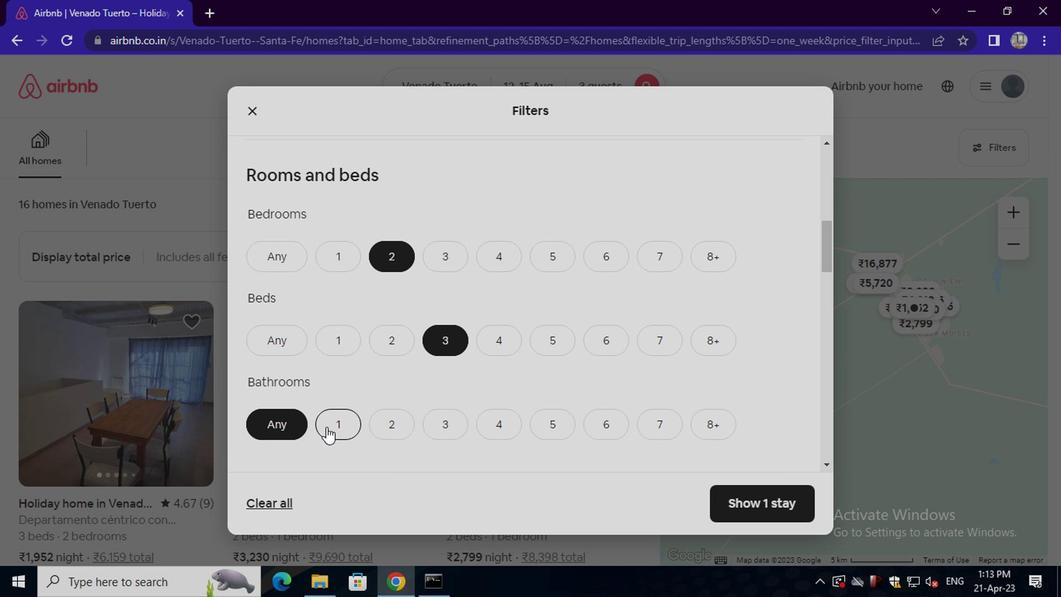 
Action: Mouse moved to (370, 409)
Screenshot: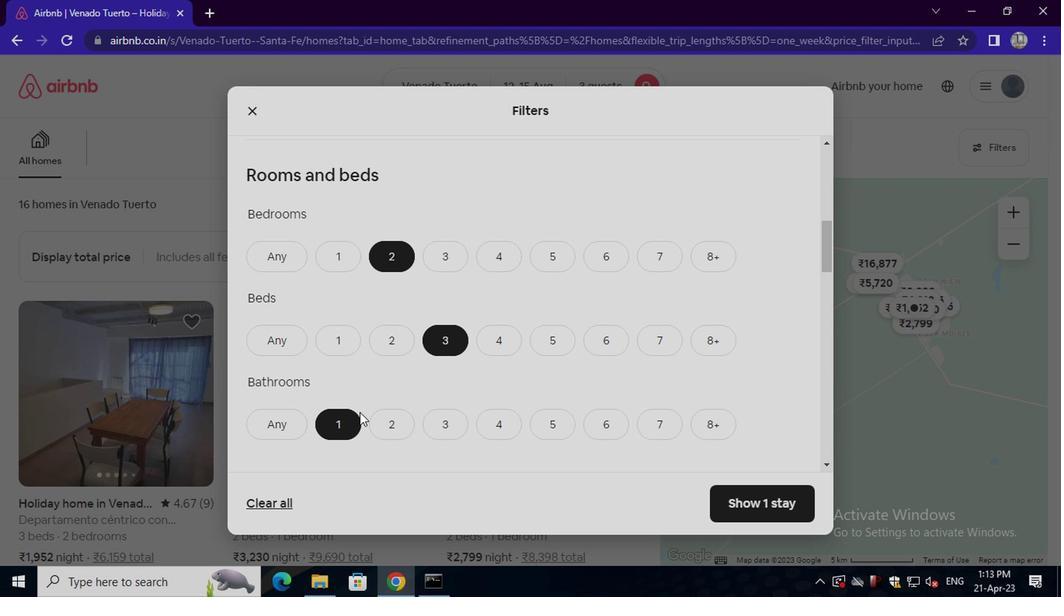 
Action: Mouse scrolled (370, 408) with delta (0, 0)
Screenshot: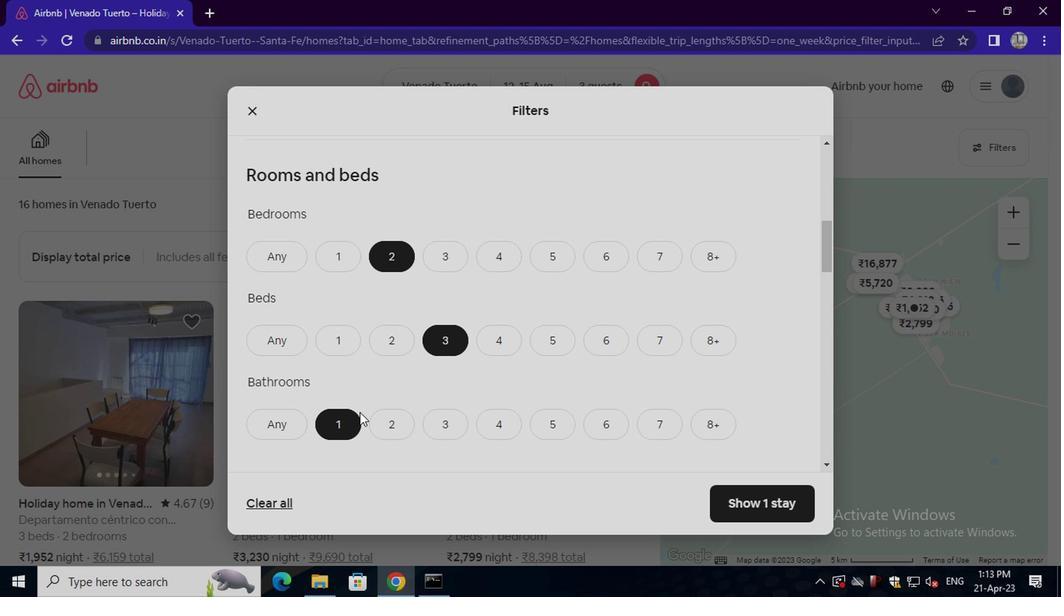 
Action: Mouse moved to (372, 409)
Screenshot: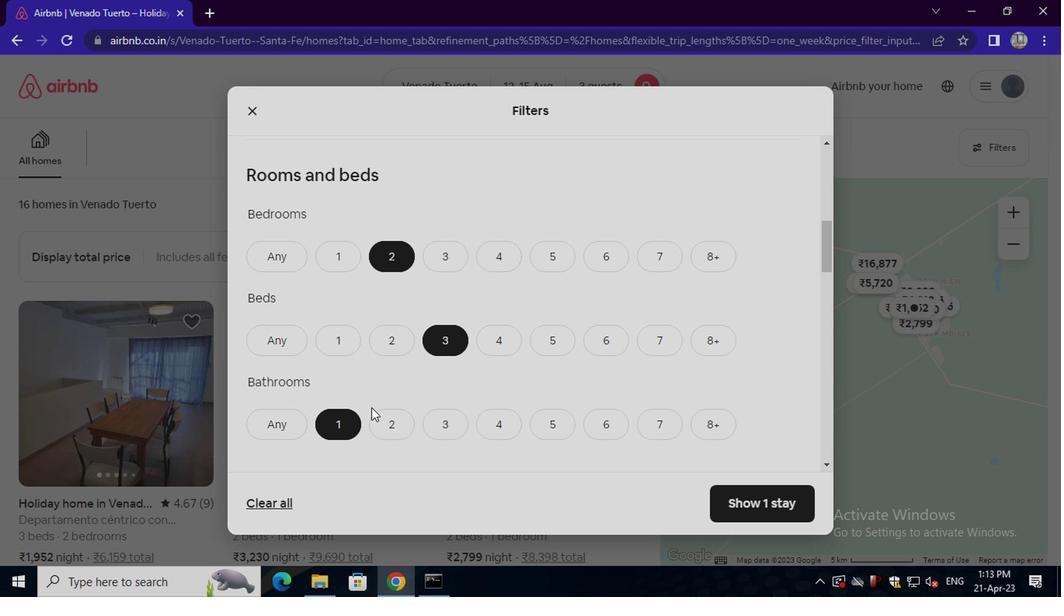 
Action: Mouse scrolled (372, 408) with delta (0, 0)
Screenshot: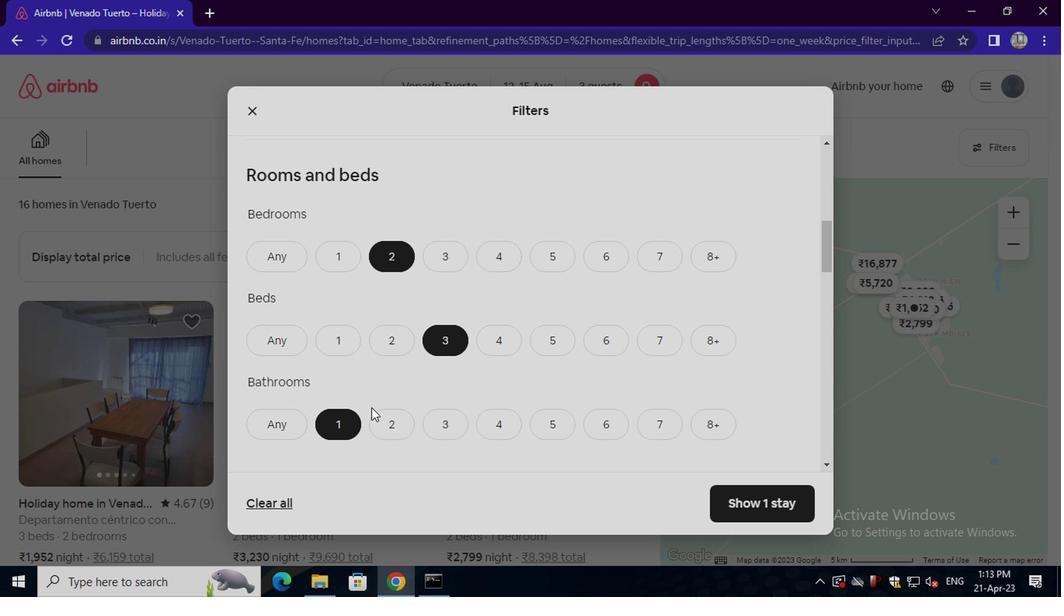 
Action: Mouse scrolled (372, 408) with delta (0, 0)
Screenshot: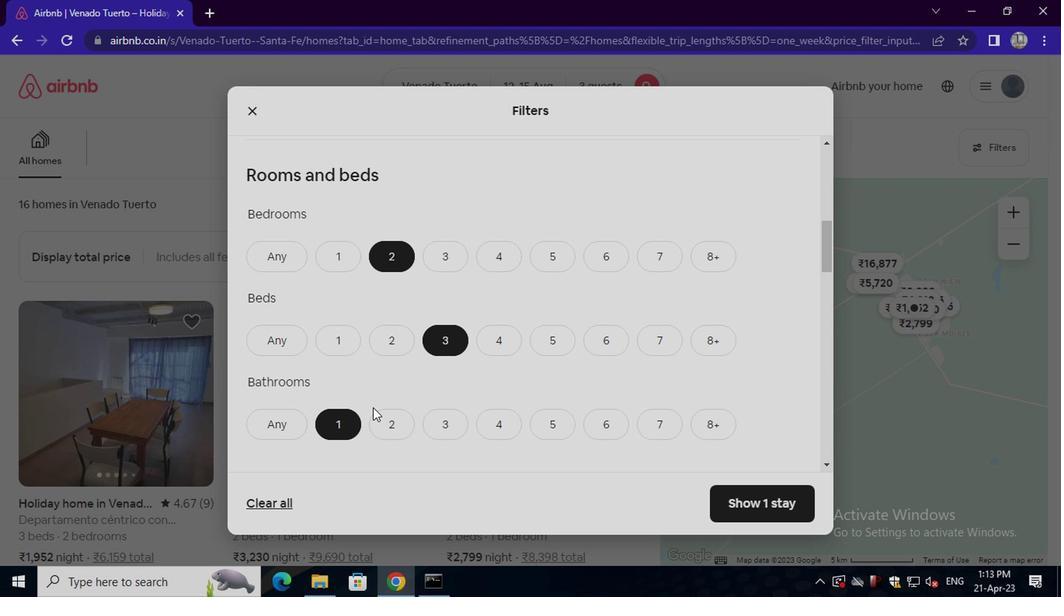 
Action: Mouse moved to (323, 363)
Screenshot: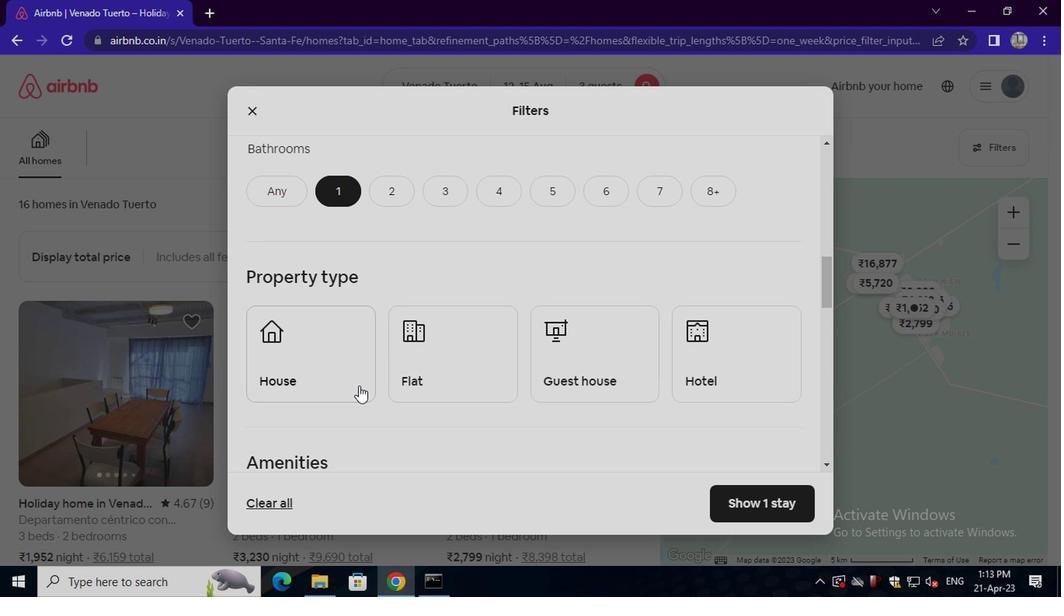 
Action: Mouse pressed left at (323, 363)
Screenshot: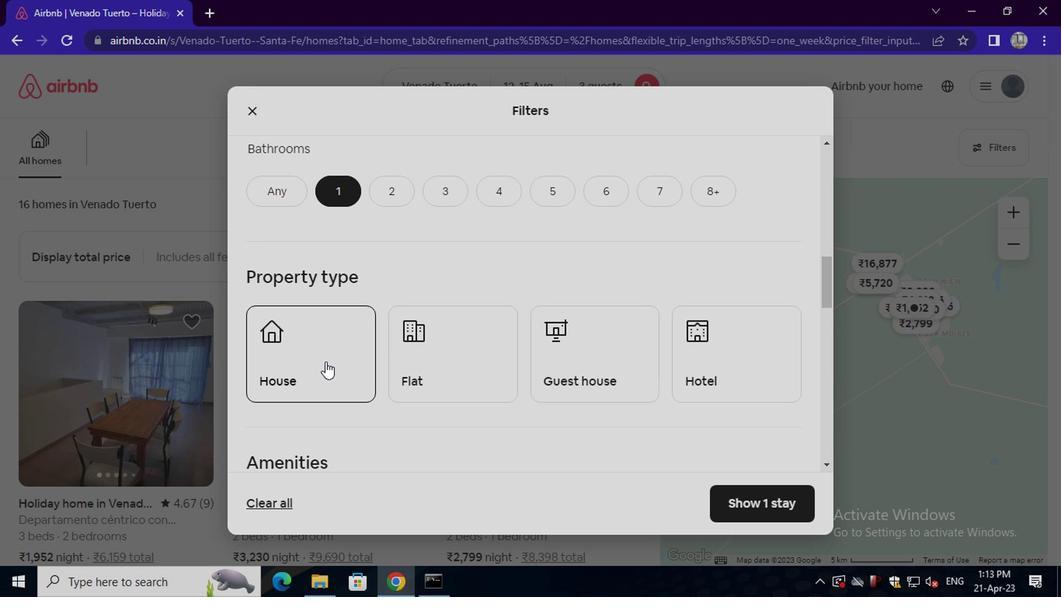 
Action: Mouse moved to (430, 372)
Screenshot: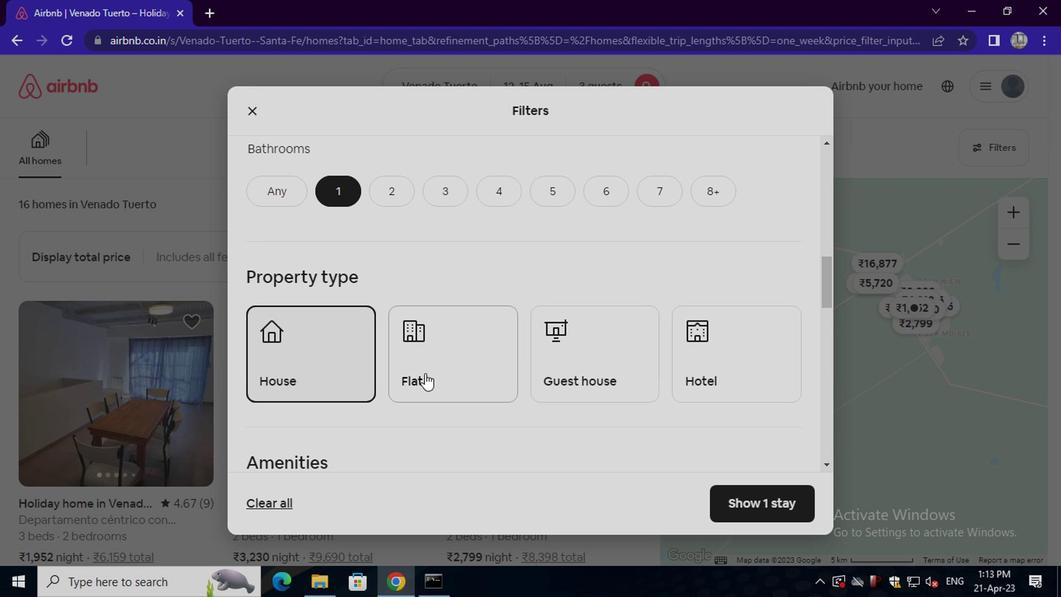 
Action: Mouse pressed left at (430, 372)
Screenshot: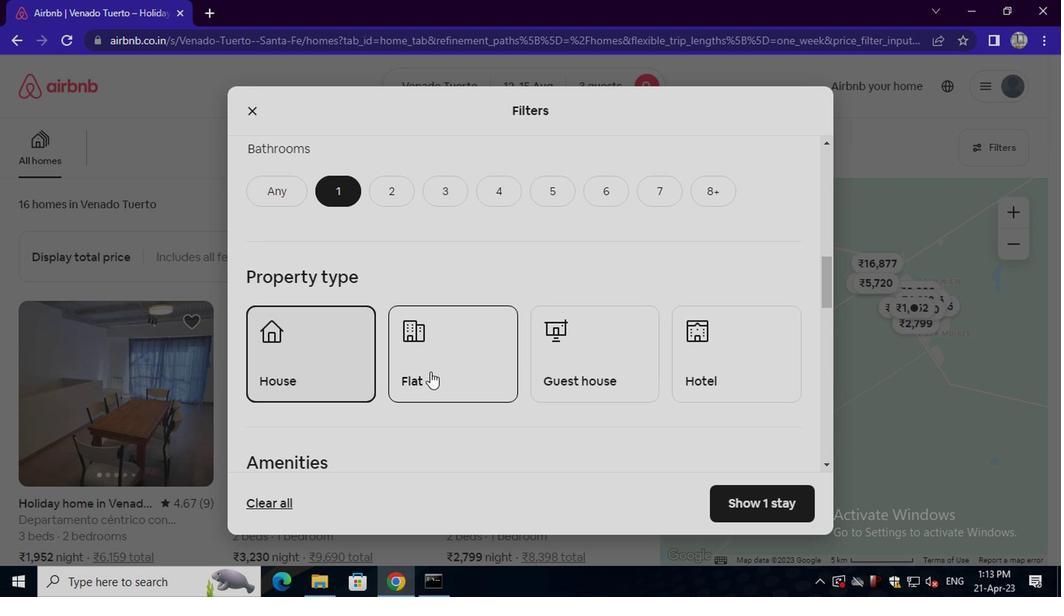 
Action: Mouse moved to (570, 364)
Screenshot: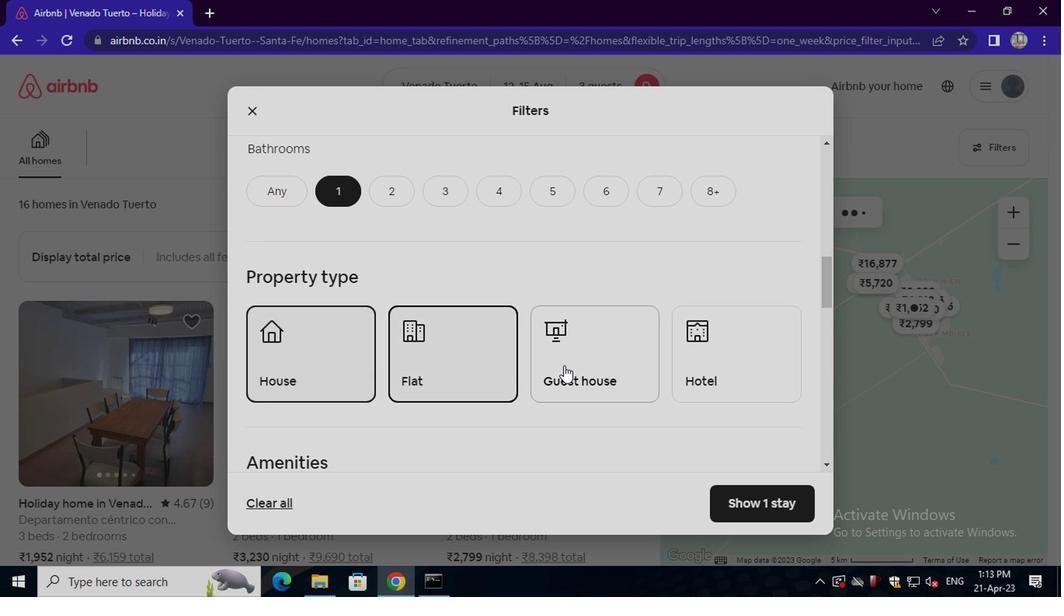 
Action: Mouse pressed left at (570, 364)
Screenshot: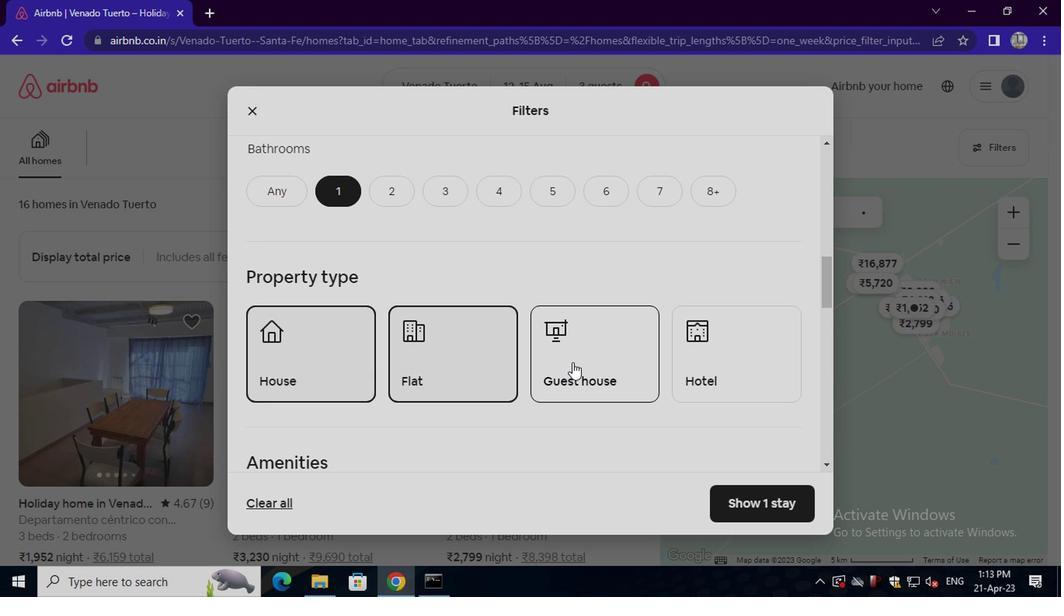 
Action: Mouse moved to (536, 365)
Screenshot: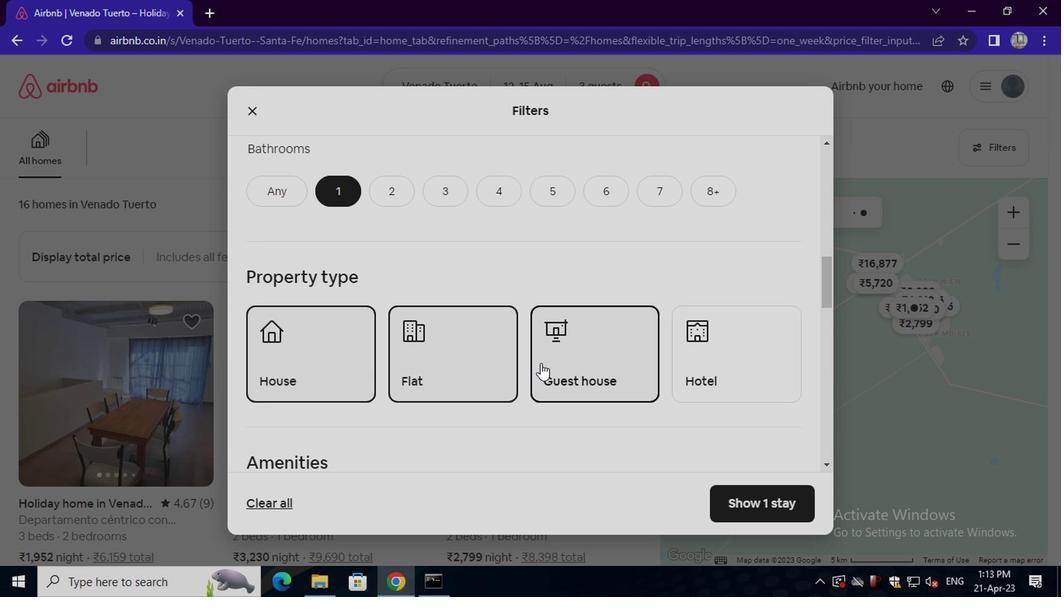 
Action: Mouse scrolled (536, 364) with delta (0, 0)
Screenshot: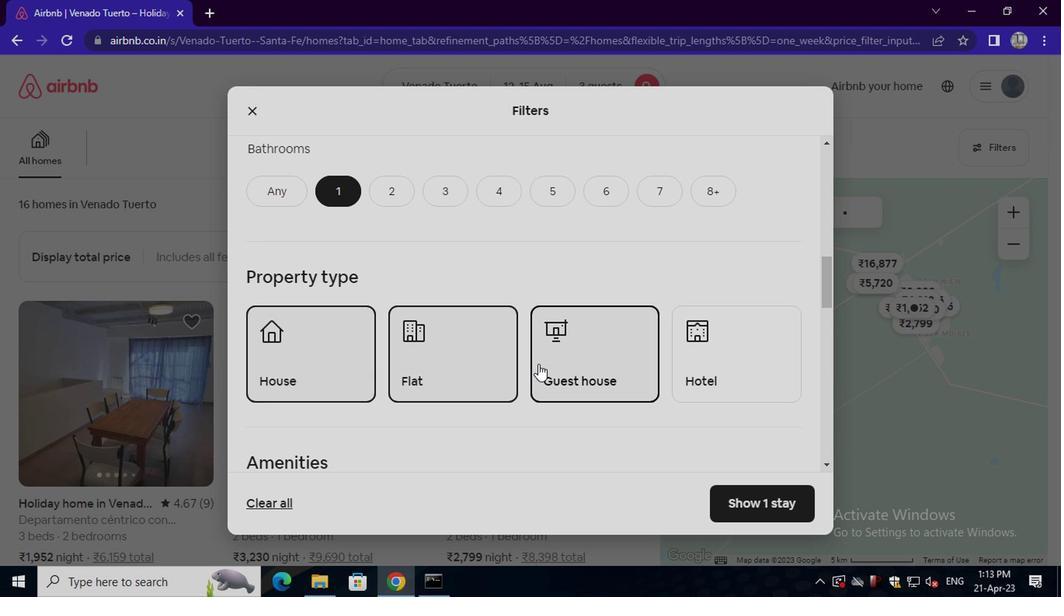 
Action: Mouse scrolled (536, 364) with delta (0, 0)
Screenshot: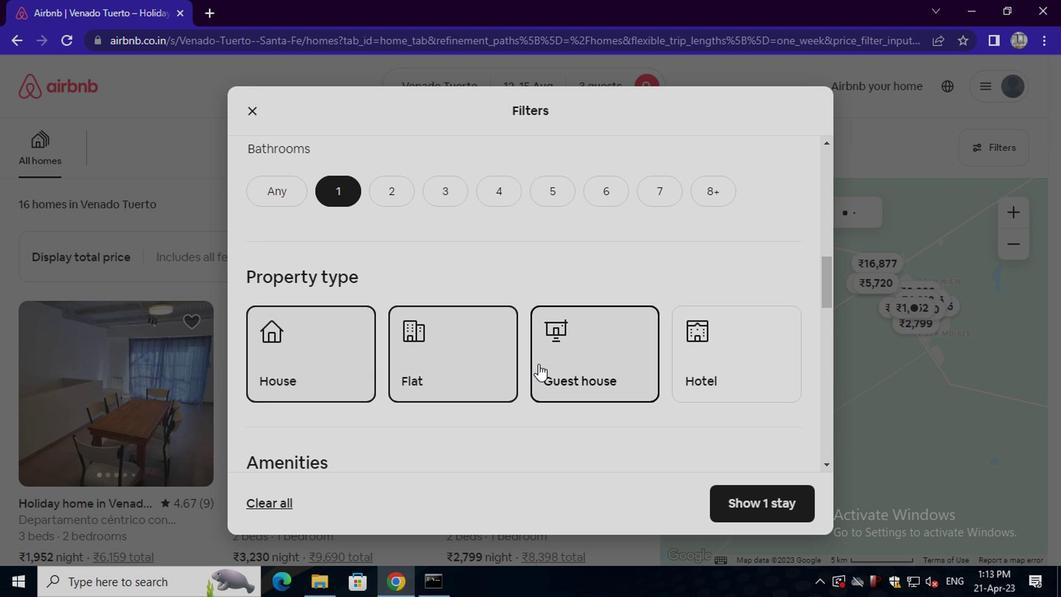 
Action: Mouse scrolled (536, 364) with delta (0, 0)
Screenshot: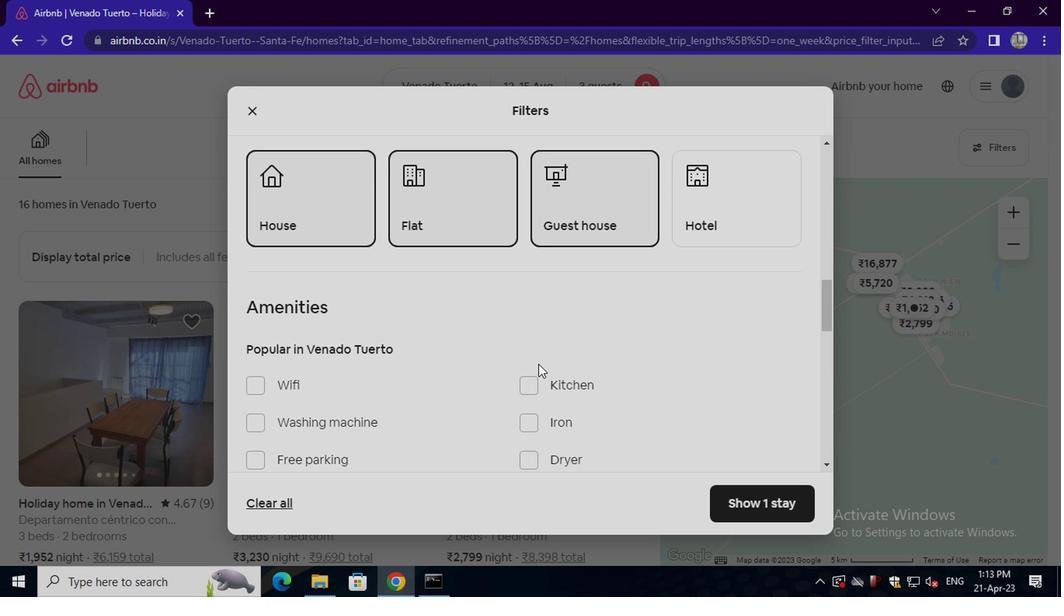 
Action: Mouse scrolled (536, 364) with delta (0, 0)
Screenshot: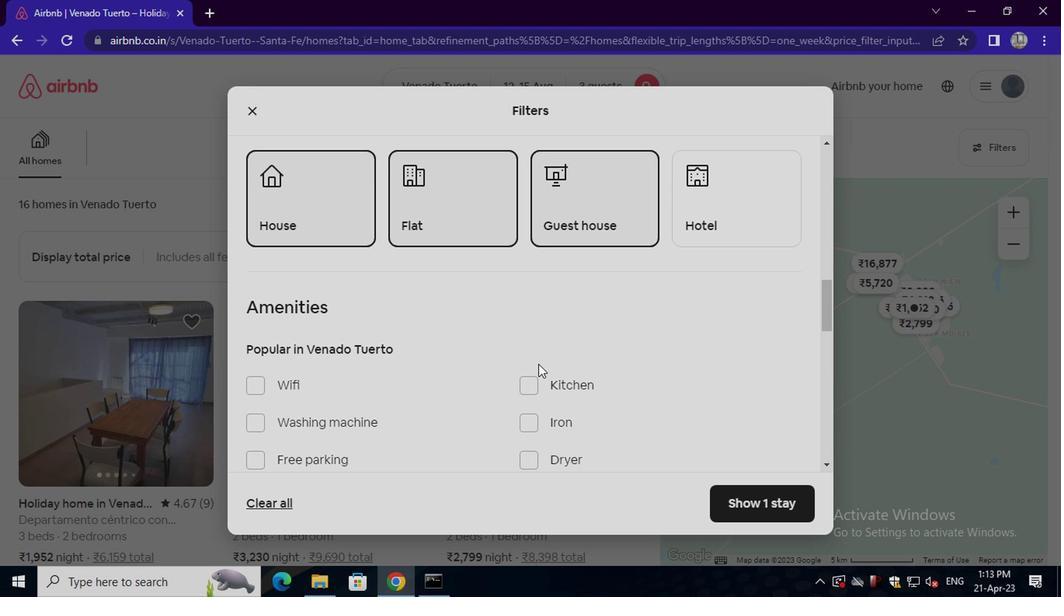 
Action: Mouse moved to (296, 334)
Screenshot: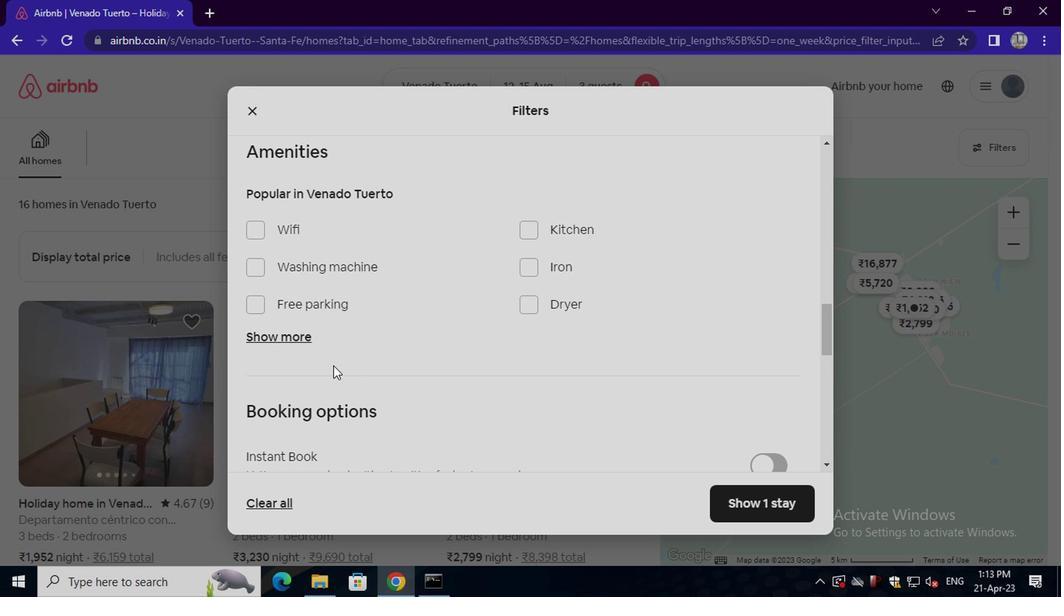 
Action: Mouse pressed left at (296, 334)
Screenshot: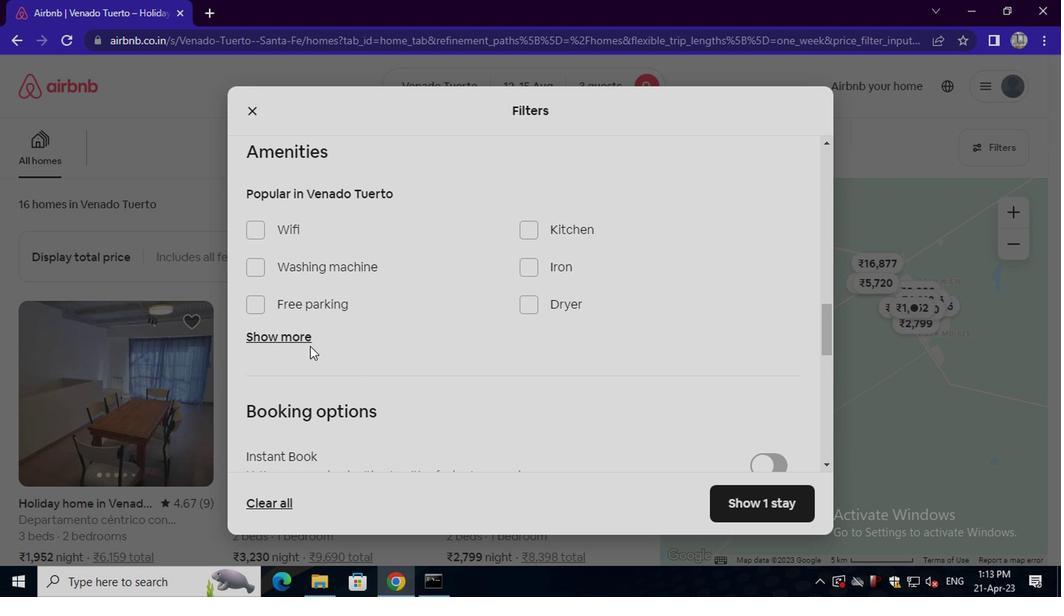 
Action: Mouse moved to (526, 391)
Screenshot: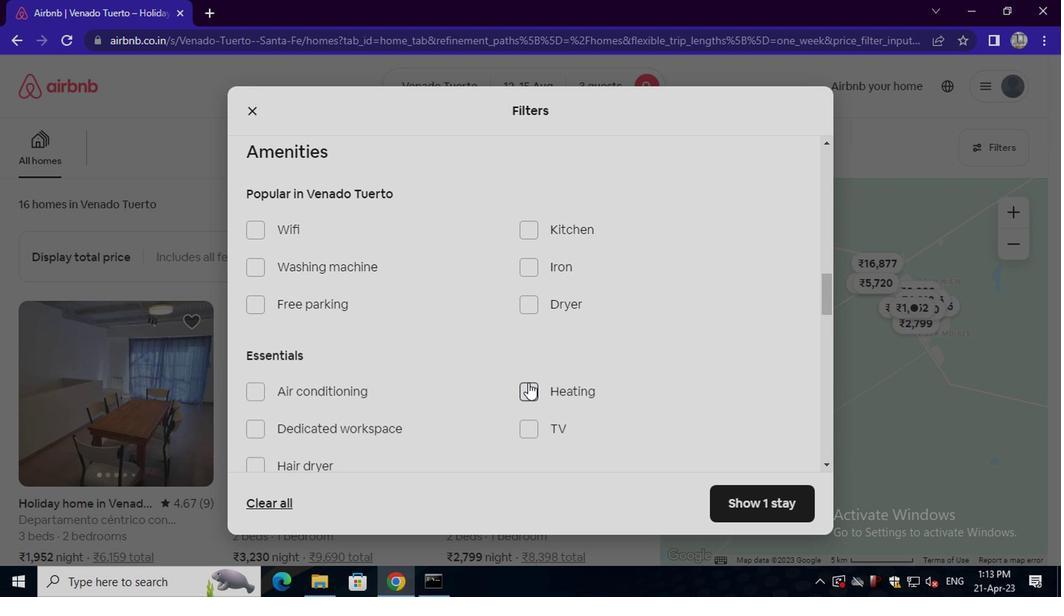 
Action: Mouse pressed left at (526, 391)
Screenshot: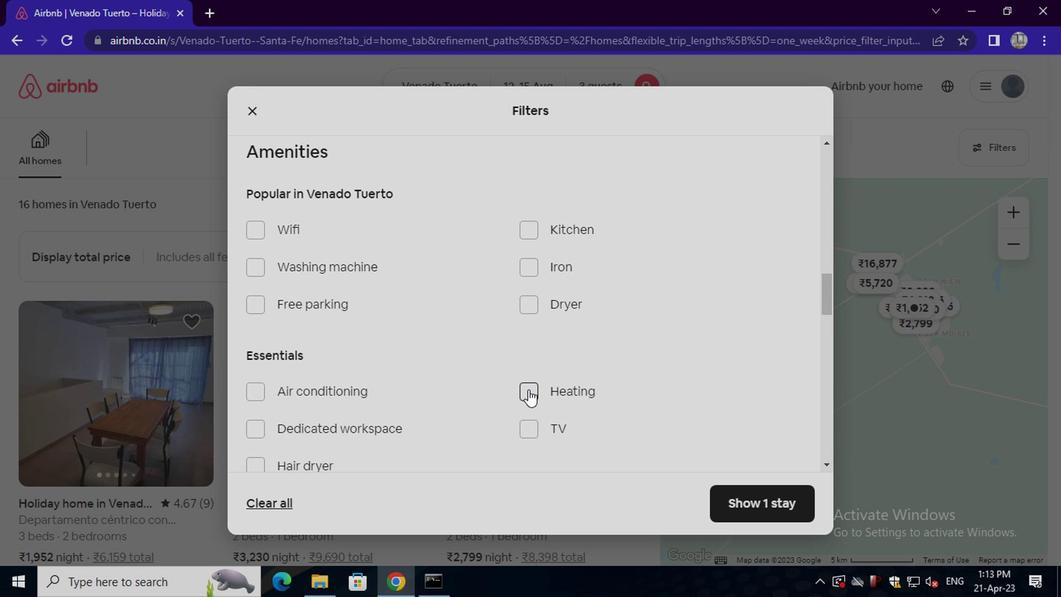 
Action: Mouse moved to (519, 388)
Screenshot: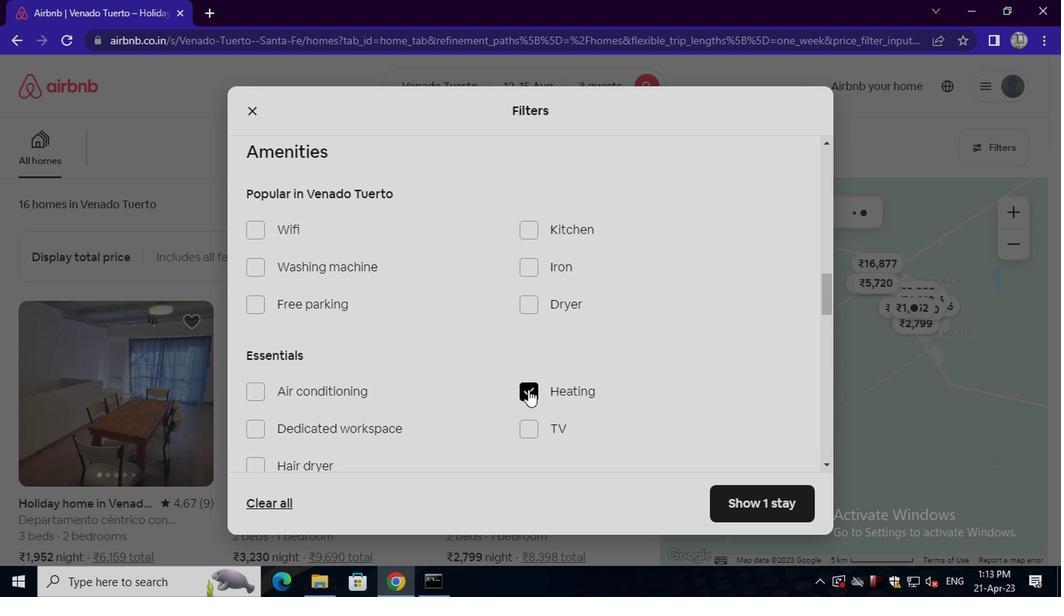 
Action: Mouse scrolled (519, 388) with delta (0, 0)
Screenshot: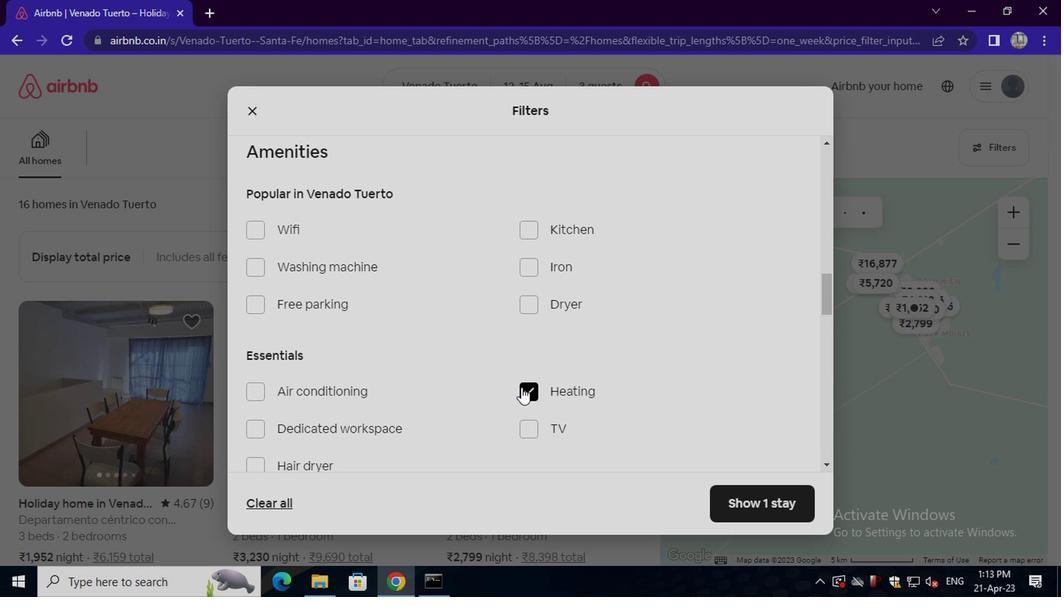
Action: Mouse scrolled (519, 388) with delta (0, 0)
Screenshot: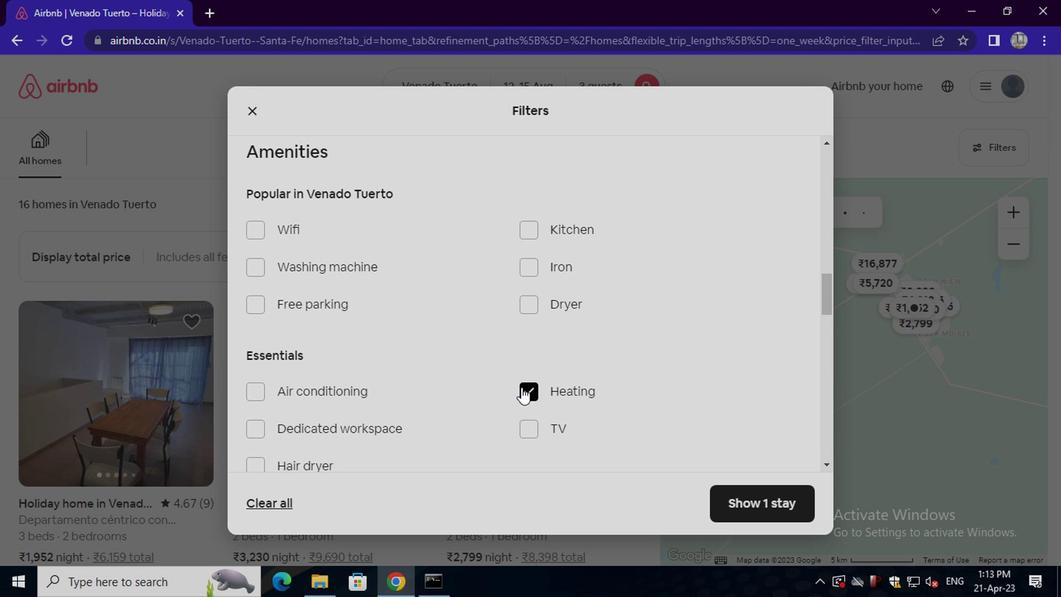 
Action: Mouse scrolled (519, 388) with delta (0, 0)
Screenshot: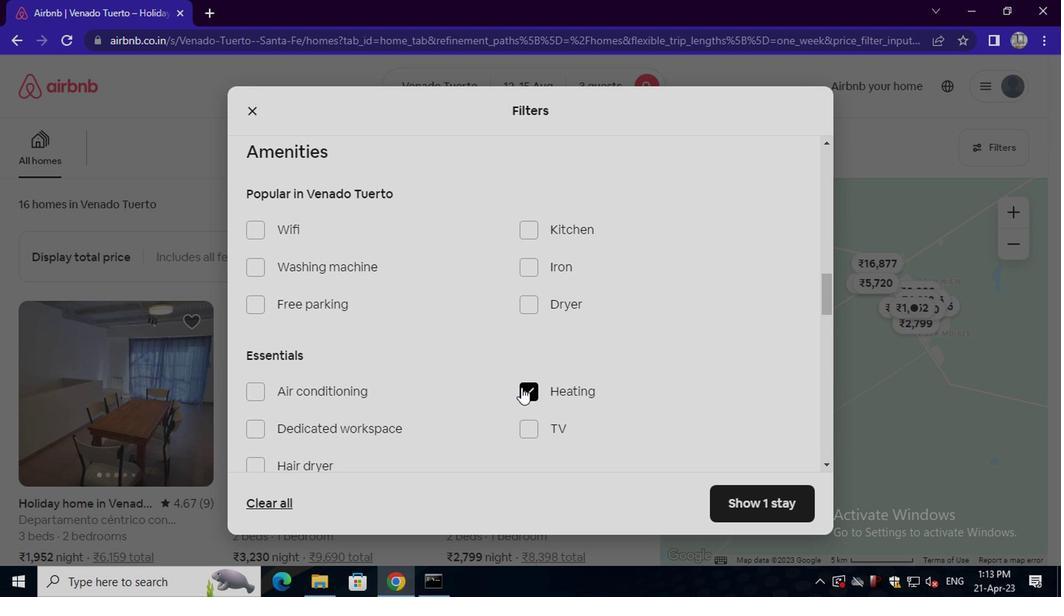 
Action: Mouse moved to (654, 402)
Screenshot: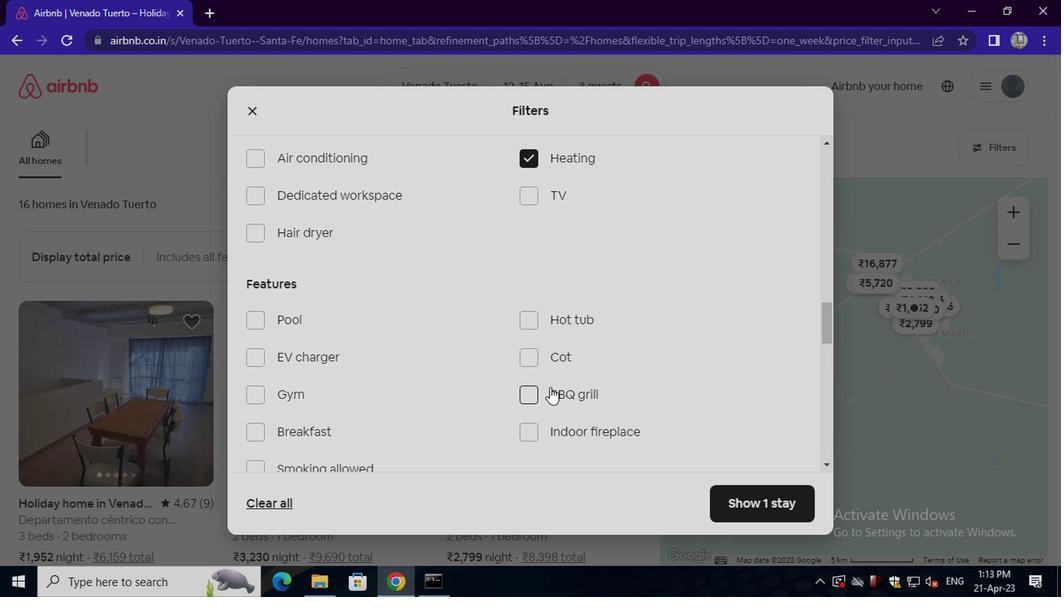 
Action: Mouse scrolled (654, 401) with delta (0, -1)
Screenshot: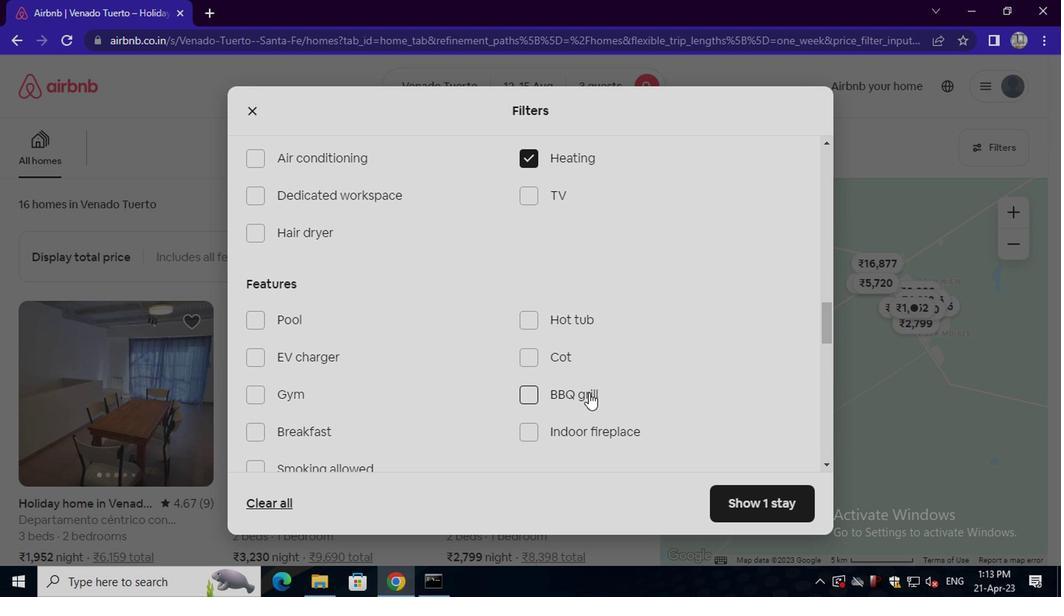 
Action: Mouse scrolled (654, 401) with delta (0, -1)
Screenshot: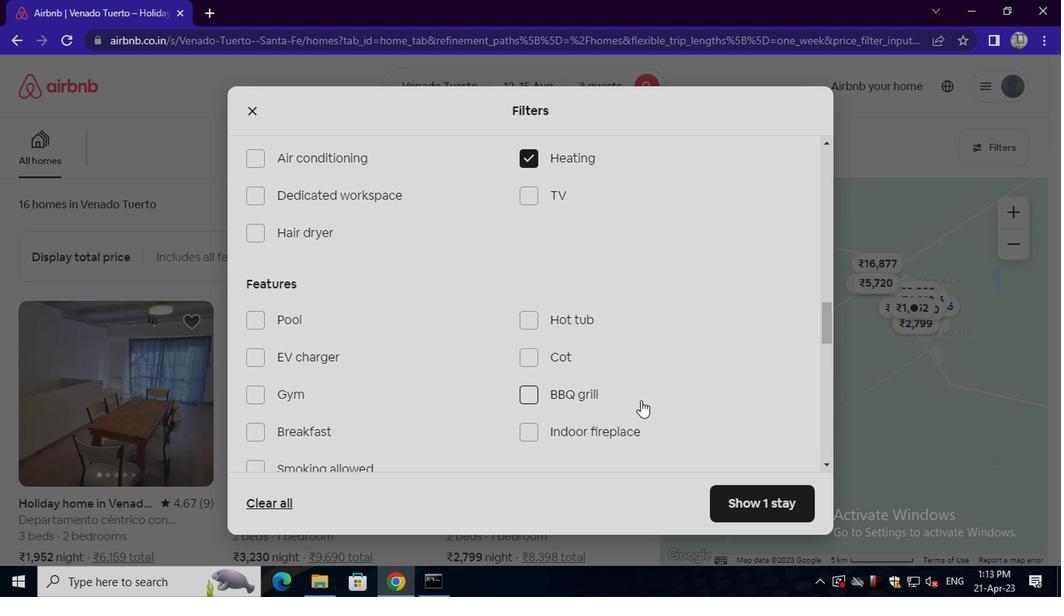 
Action: Mouse scrolled (654, 401) with delta (0, -1)
Screenshot: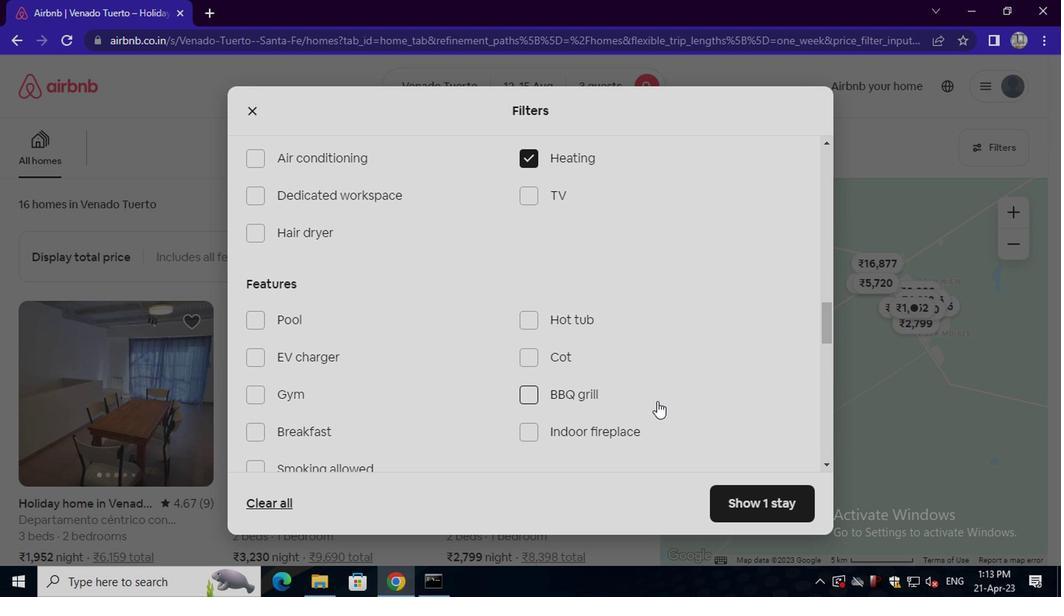 
Action: Mouse scrolled (654, 401) with delta (0, -1)
Screenshot: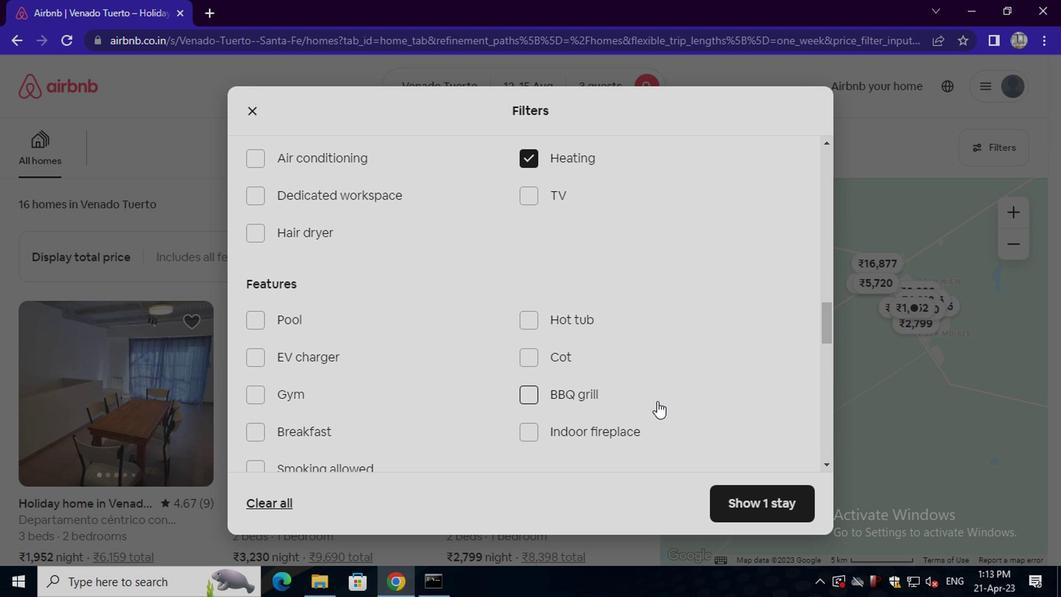 
Action: Mouse moved to (760, 453)
Screenshot: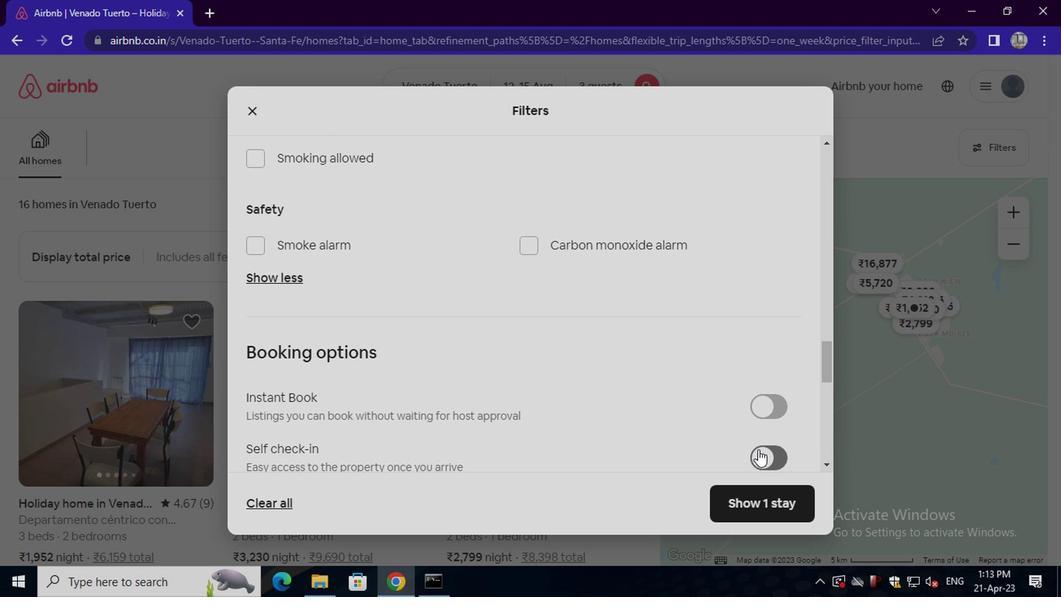 
Action: Mouse pressed left at (760, 453)
Screenshot: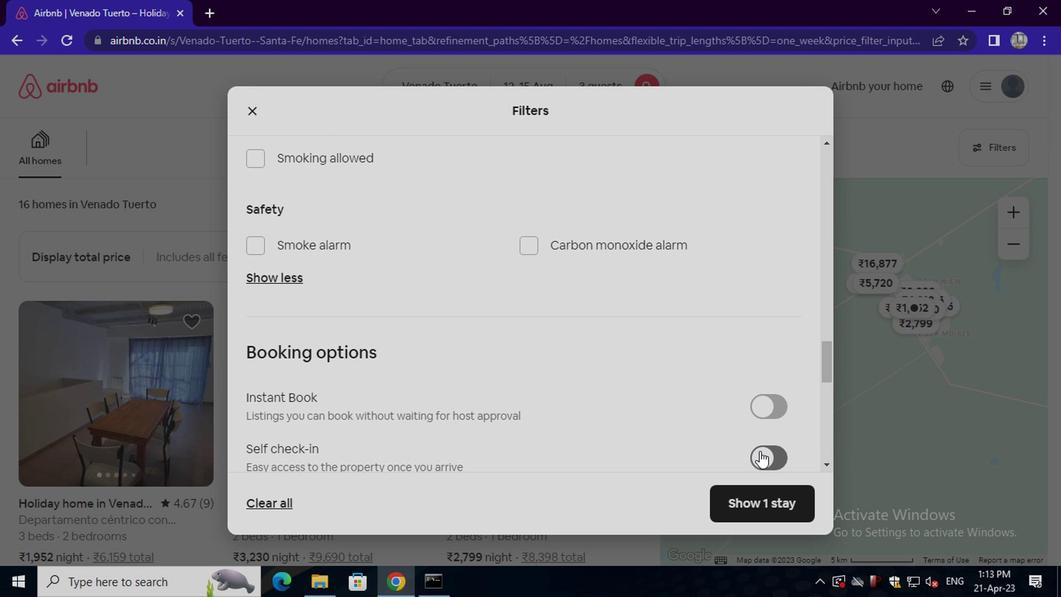 
Action: Mouse moved to (497, 391)
Screenshot: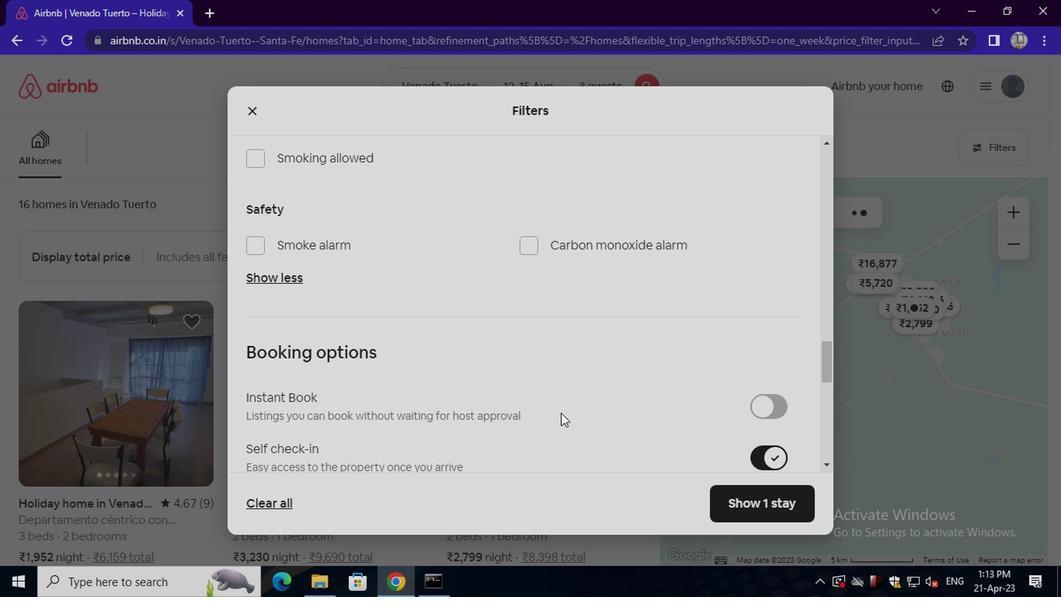 
Action: Mouse scrolled (497, 391) with delta (0, 0)
Screenshot: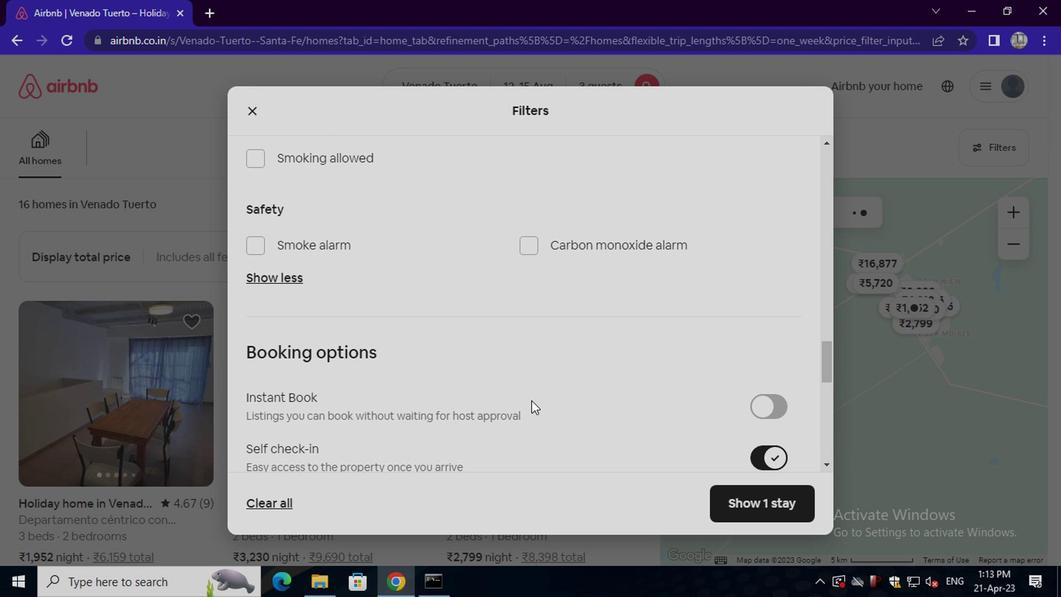 
Action: Mouse scrolled (497, 391) with delta (0, 0)
Screenshot: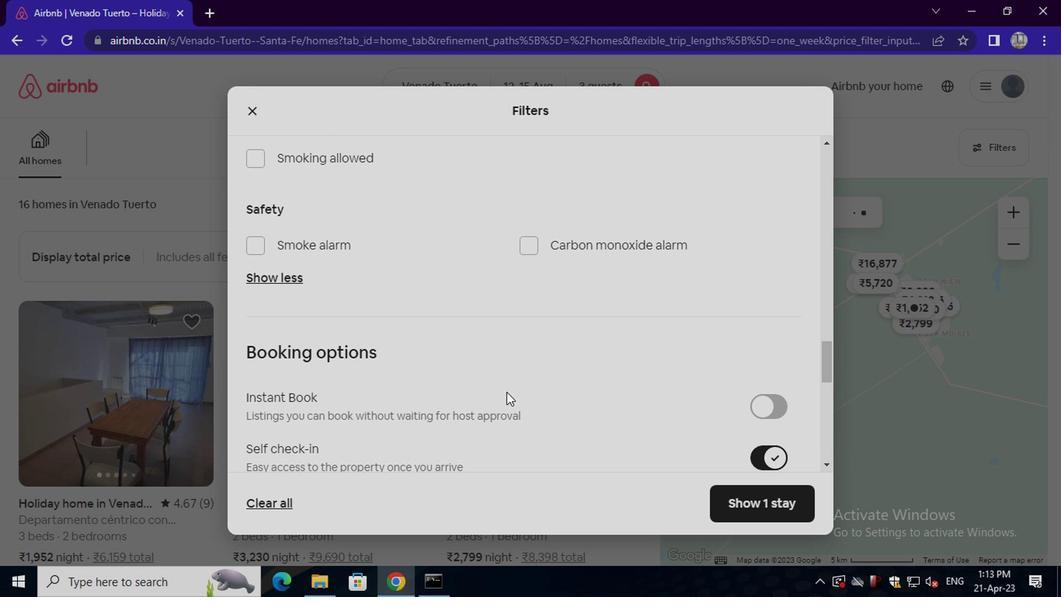 
Action: Mouse moved to (497, 391)
Screenshot: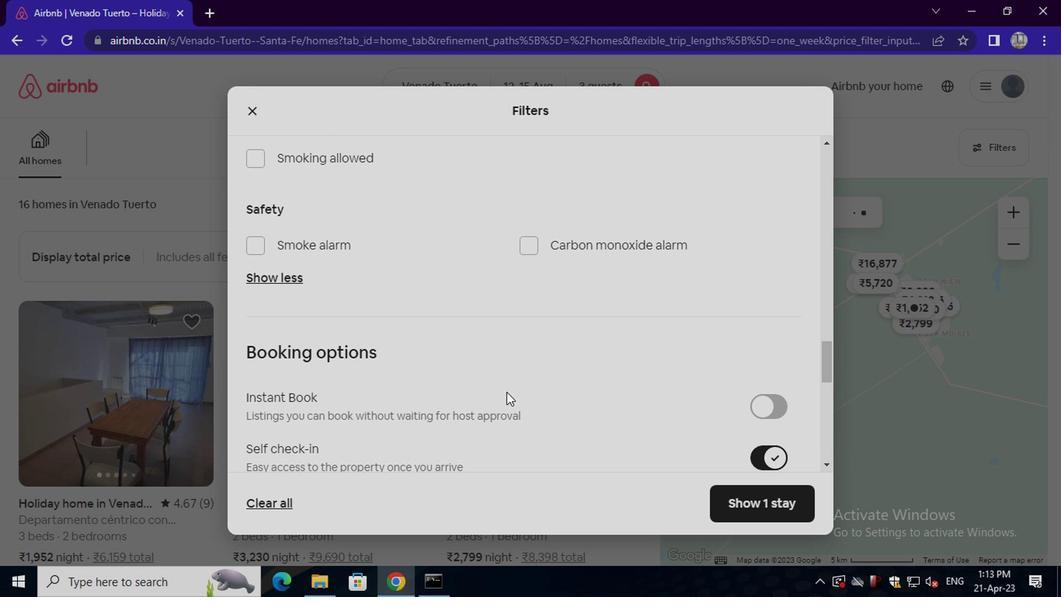 
Action: Mouse scrolled (497, 391) with delta (0, 0)
Screenshot: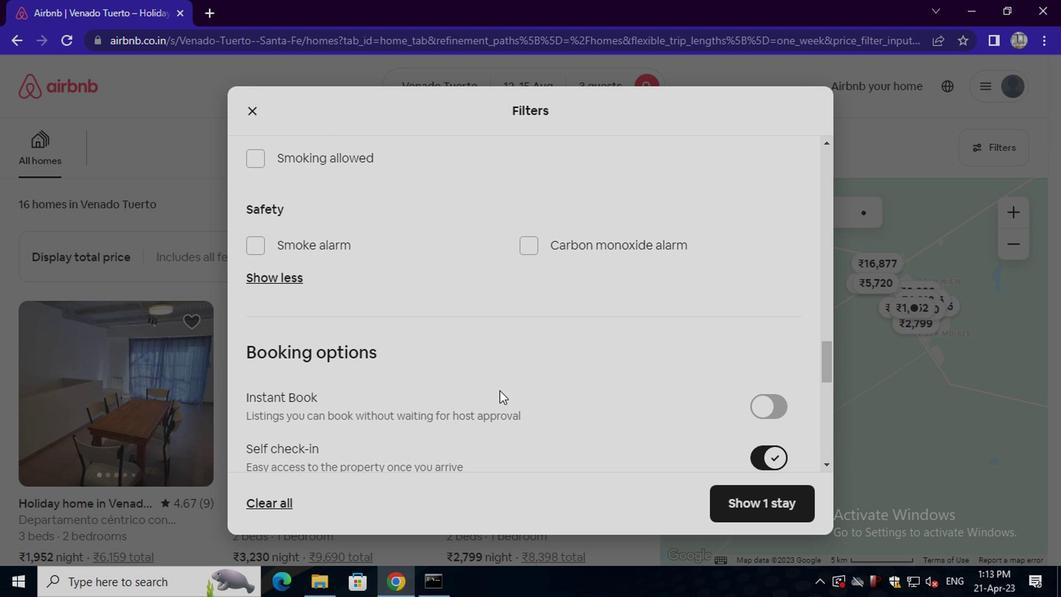 
Action: Mouse moved to (483, 380)
Screenshot: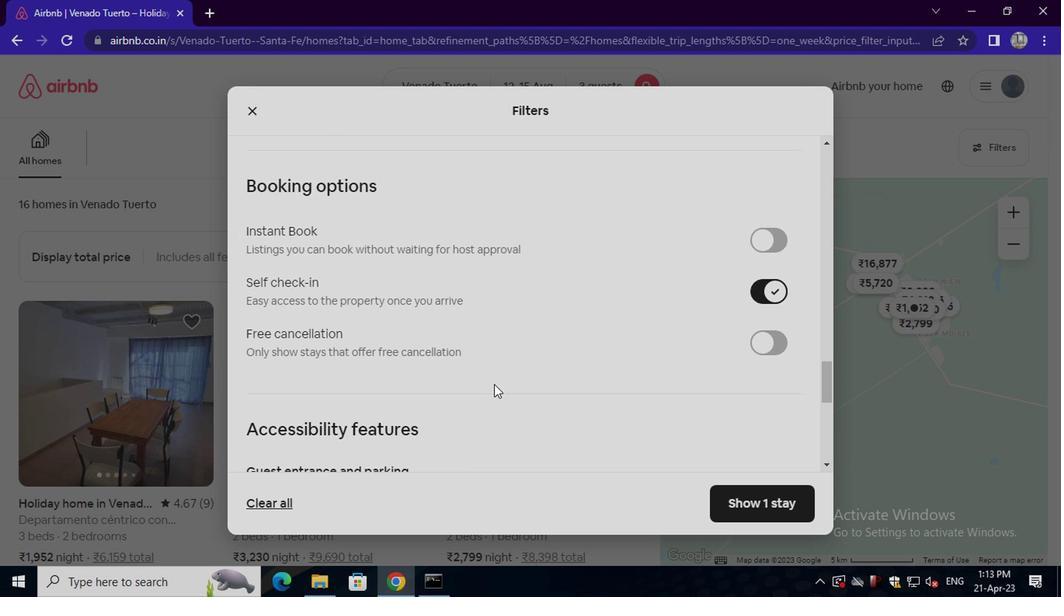 
Action: Mouse scrolled (483, 379) with delta (0, 0)
Screenshot: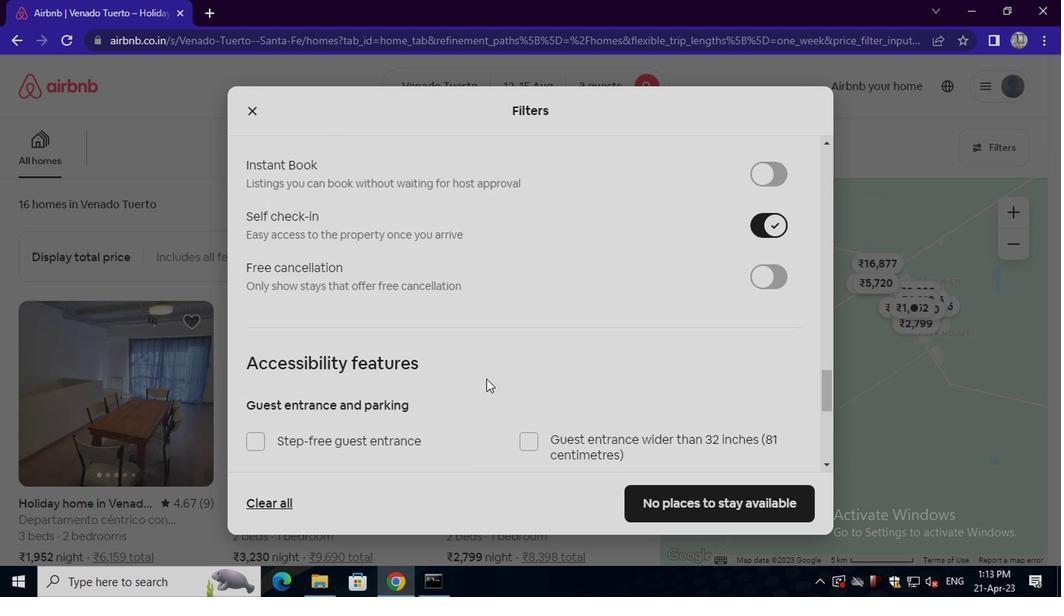 
Action: Mouse scrolled (483, 379) with delta (0, 0)
Screenshot: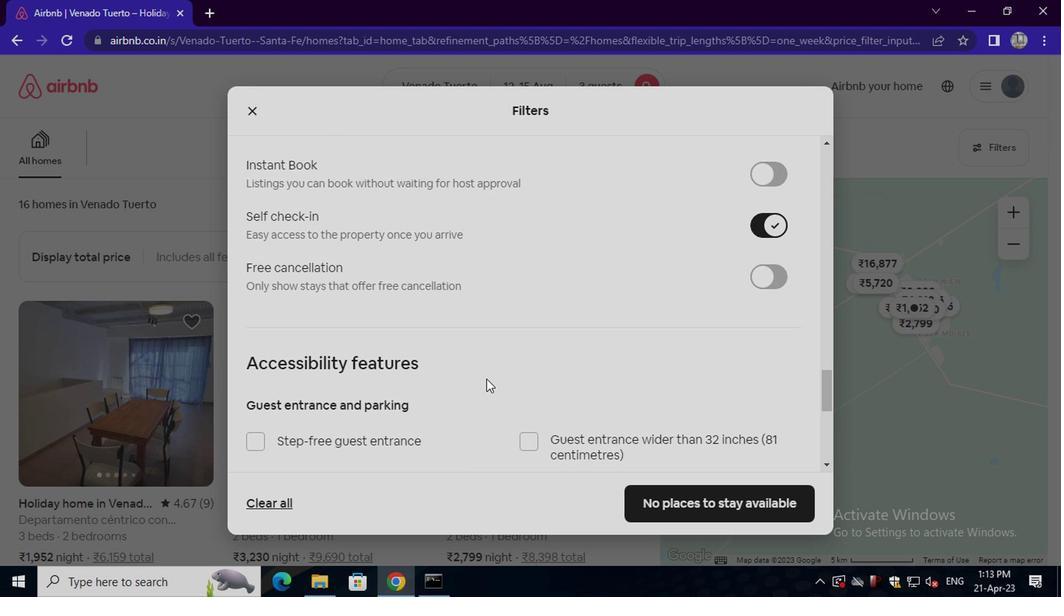 
Action: Mouse scrolled (483, 379) with delta (0, 0)
Screenshot: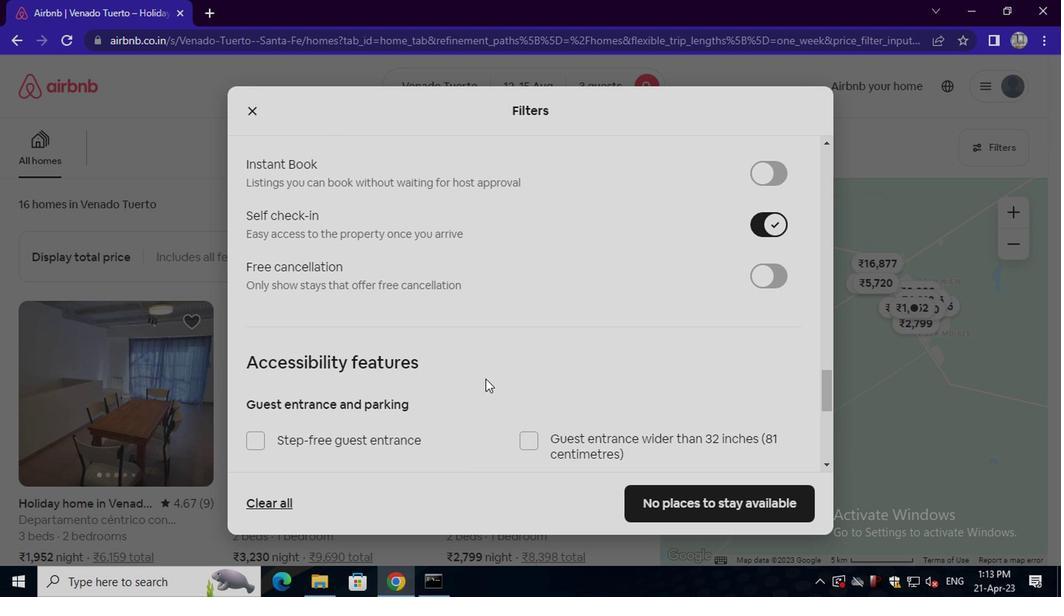 
Action: Mouse scrolled (483, 379) with delta (0, 0)
Screenshot: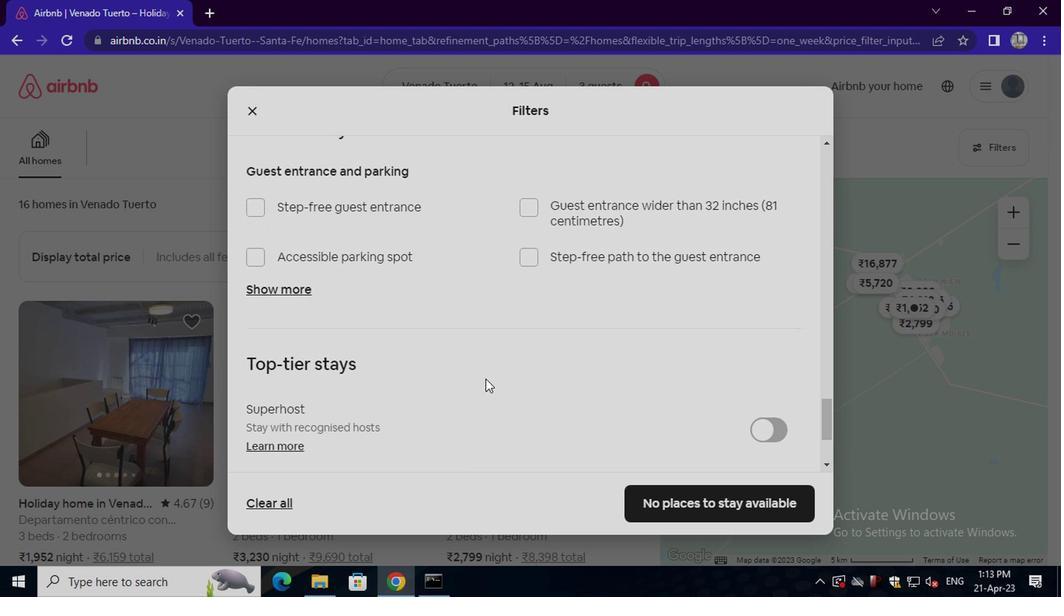 
Action: Mouse scrolled (483, 379) with delta (0, 0)
Screenshot: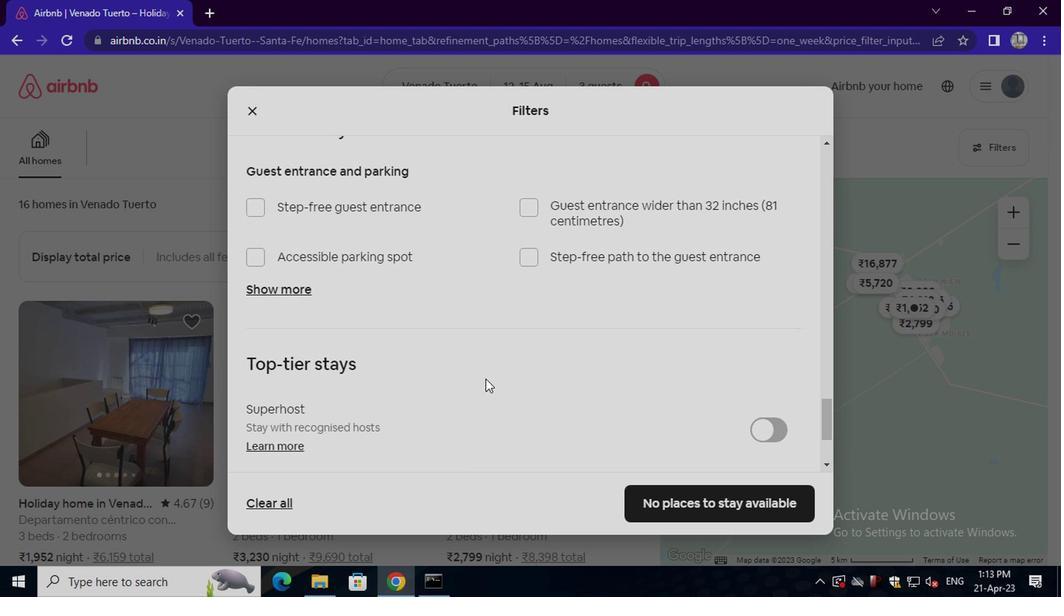 
Action: Mouse scrolled (483, 379) with delta (0, 0)
Screenshot: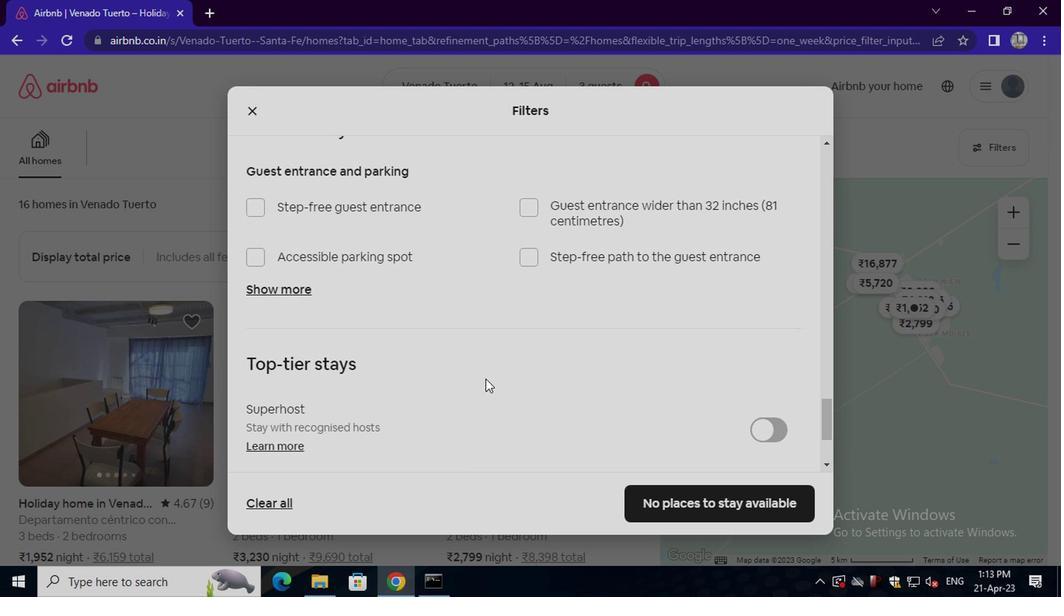 
Action: Mouse scrolled (483, 379) with delta (0, 0)
Screenshot: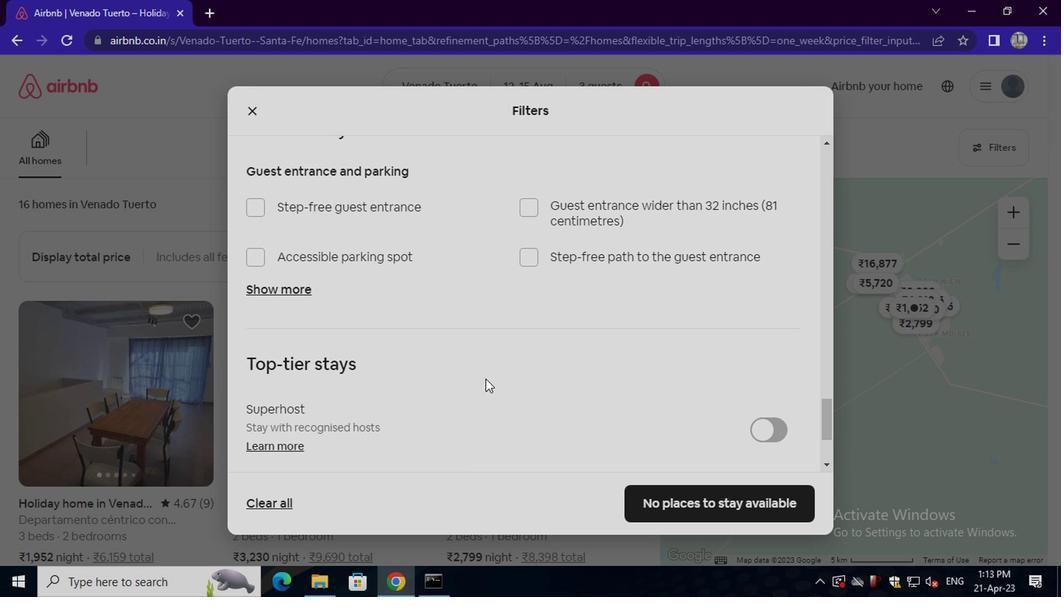 
Action: Mouse moved to (302, 420)
Screenshot: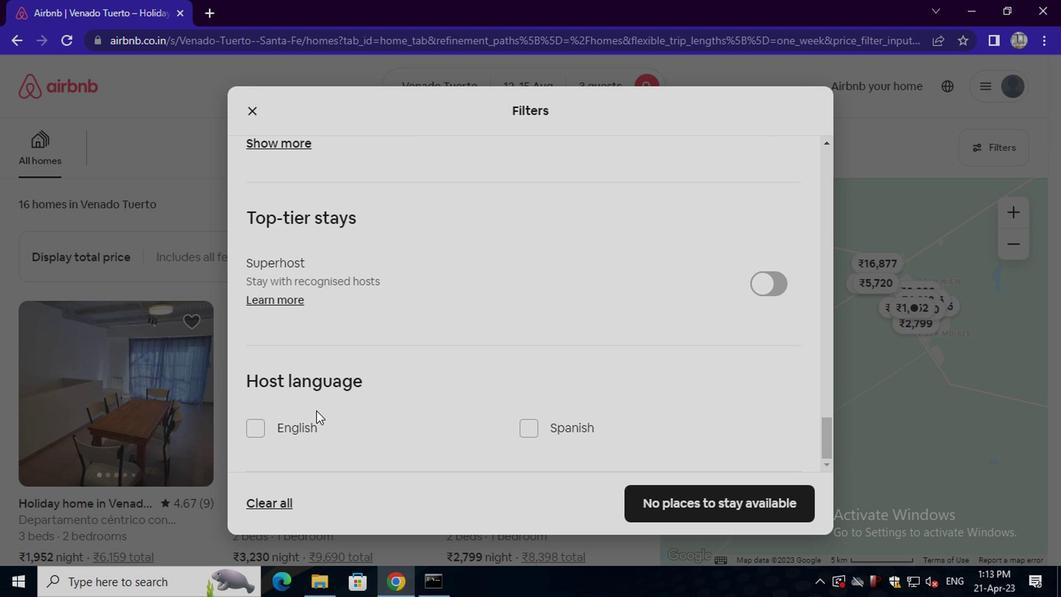 
Action: Mouse pressed left at (302, 420)
Screenshot: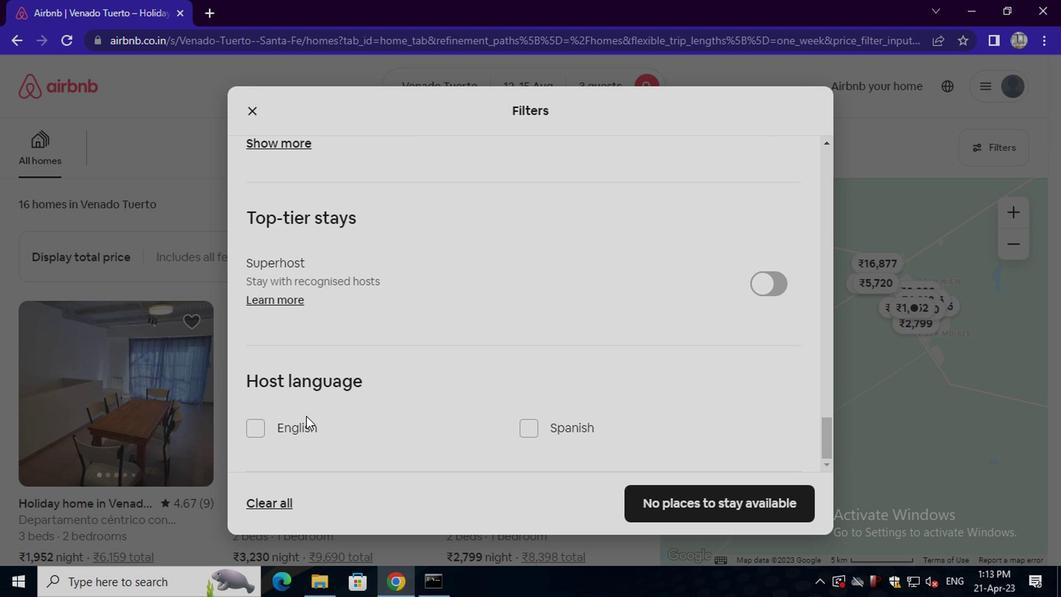 
Action: Mouse moved to (299, 428)
Screenshot: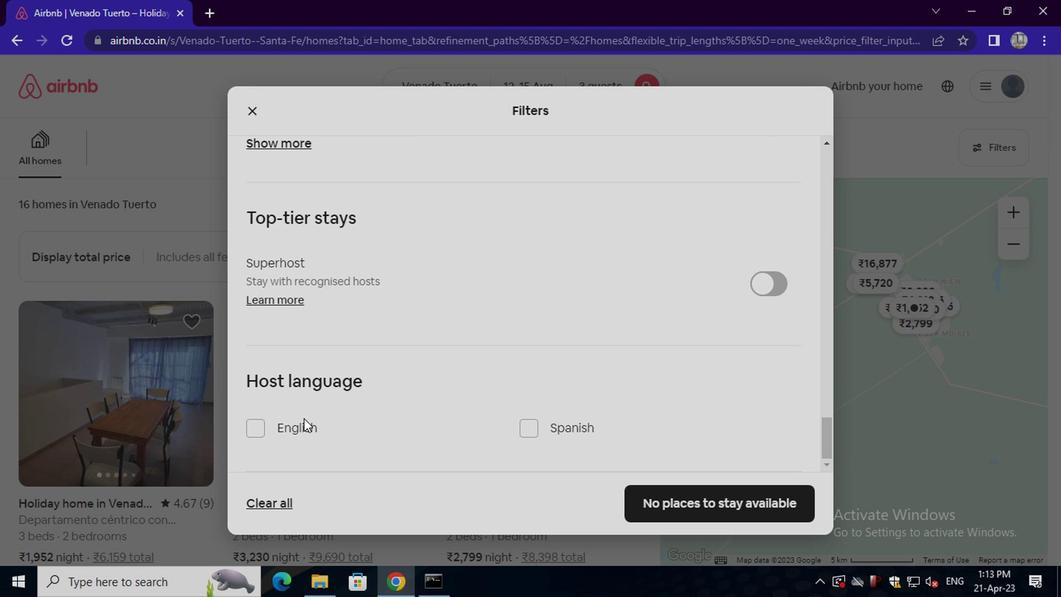 
Action: Mouse pressed left at (299, 428)
Screenshot: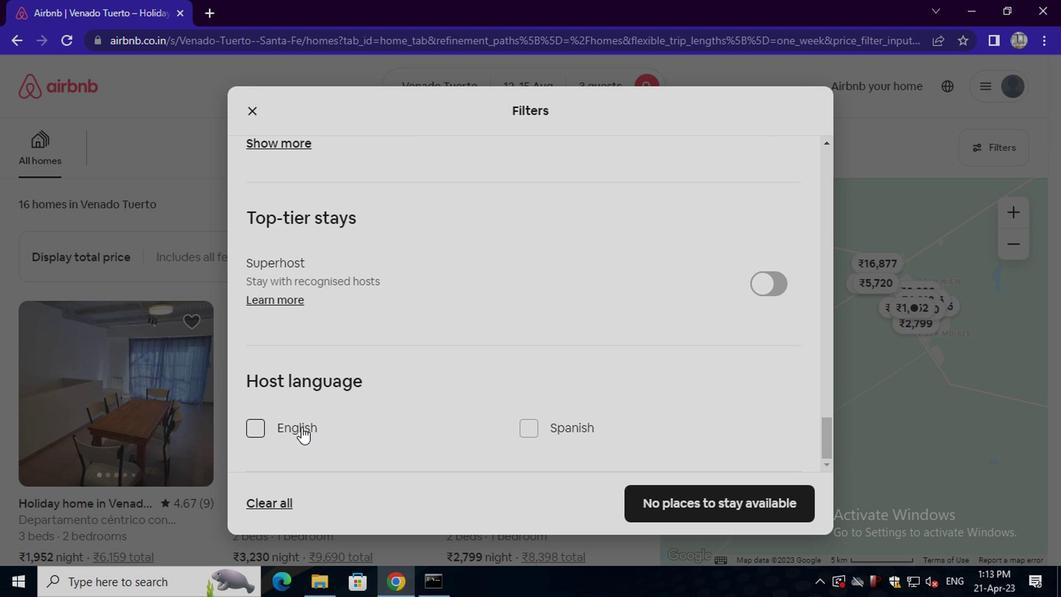 
Action: Mouse moved to (673, 497)
Screenshot: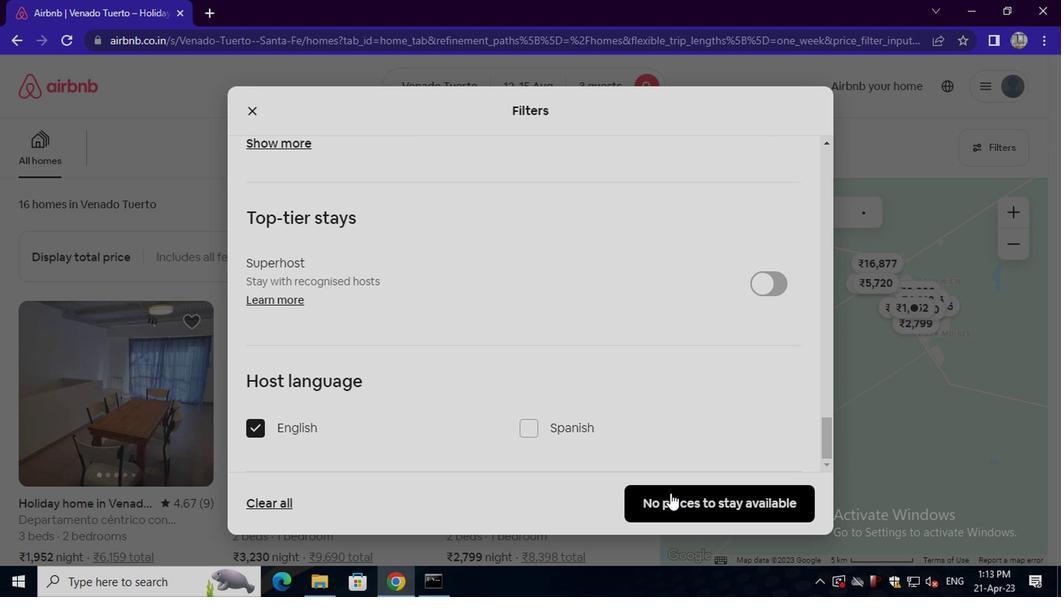 
Action: Mouse pressed left at (673, 497)
Screenshot: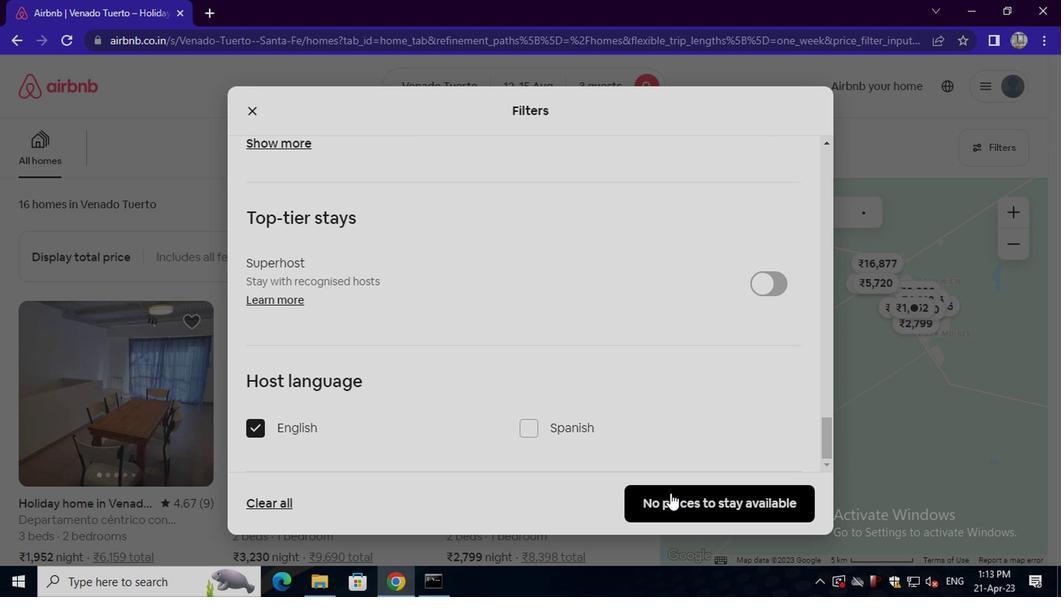 
Action: Mouse moved to (673, 498)
Screenshot: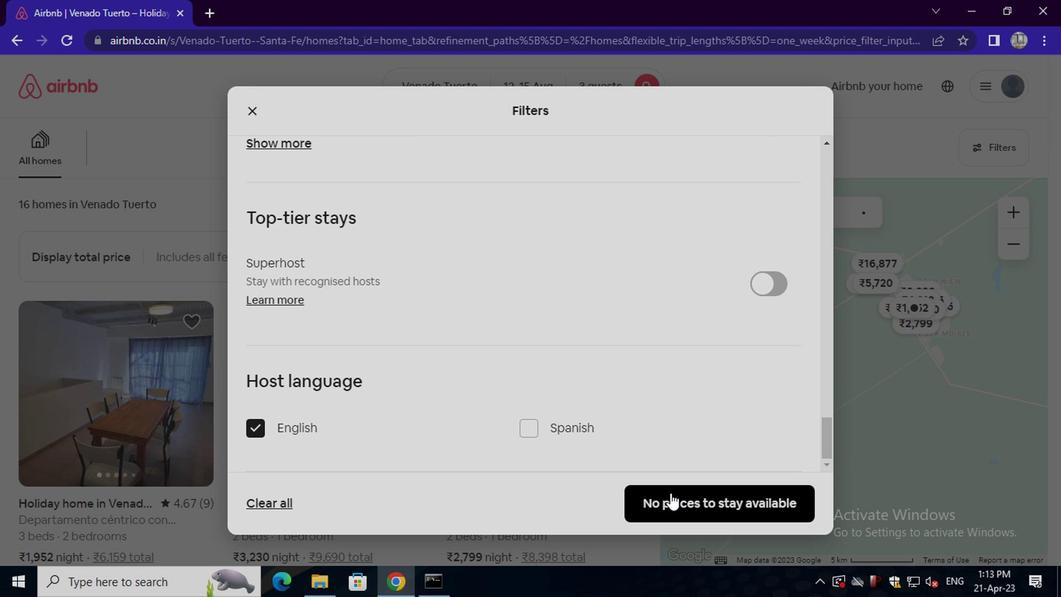 
